 Task: Click in controls the font size in pixels of rendered markup in the notebook.
Action: Mouse moved to (20, 630)
Screenshot: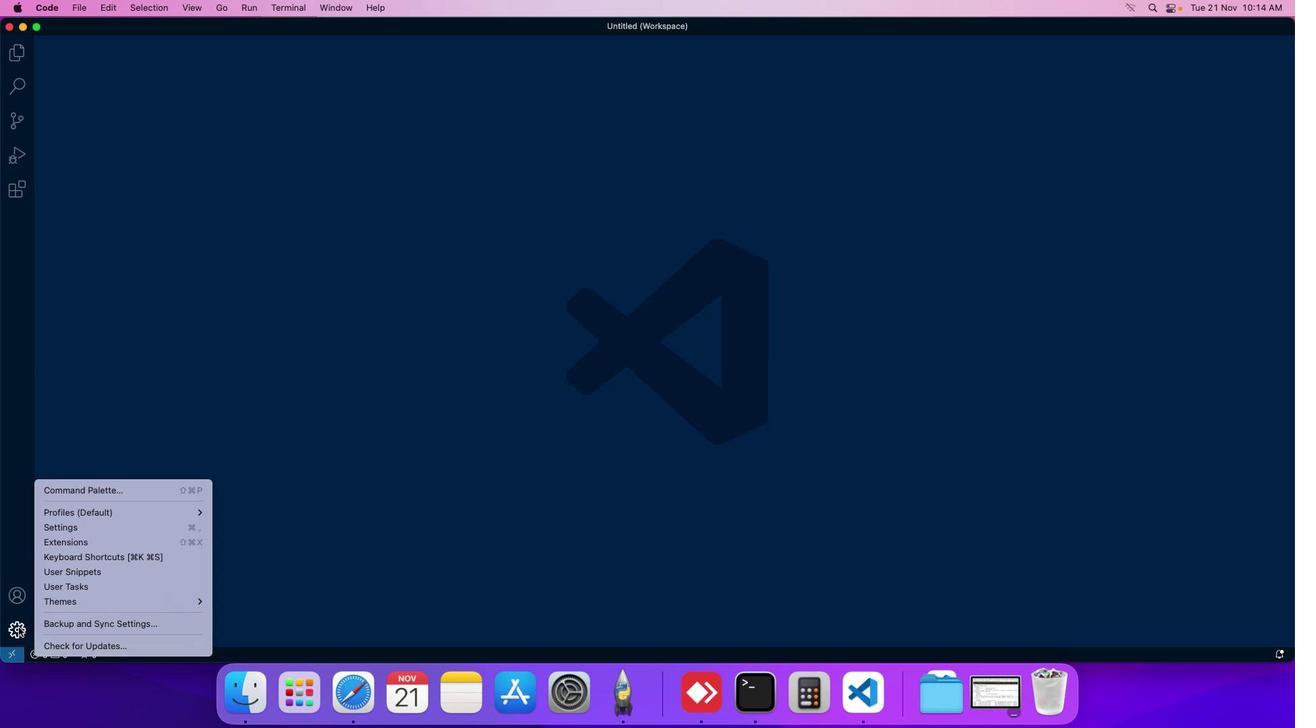 
Action: Mouse pressed left at (20, 630)
Screenshot: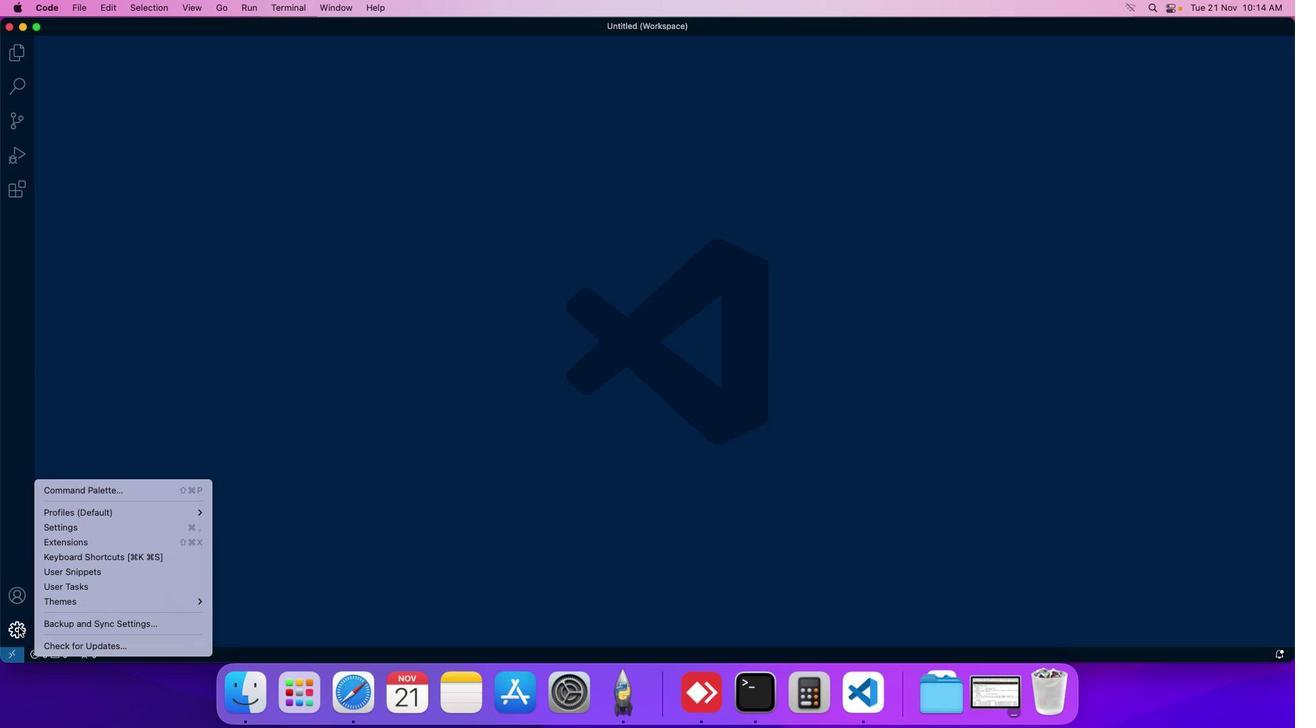 
Action: Mouse moved to (74, 534)
Screenshot: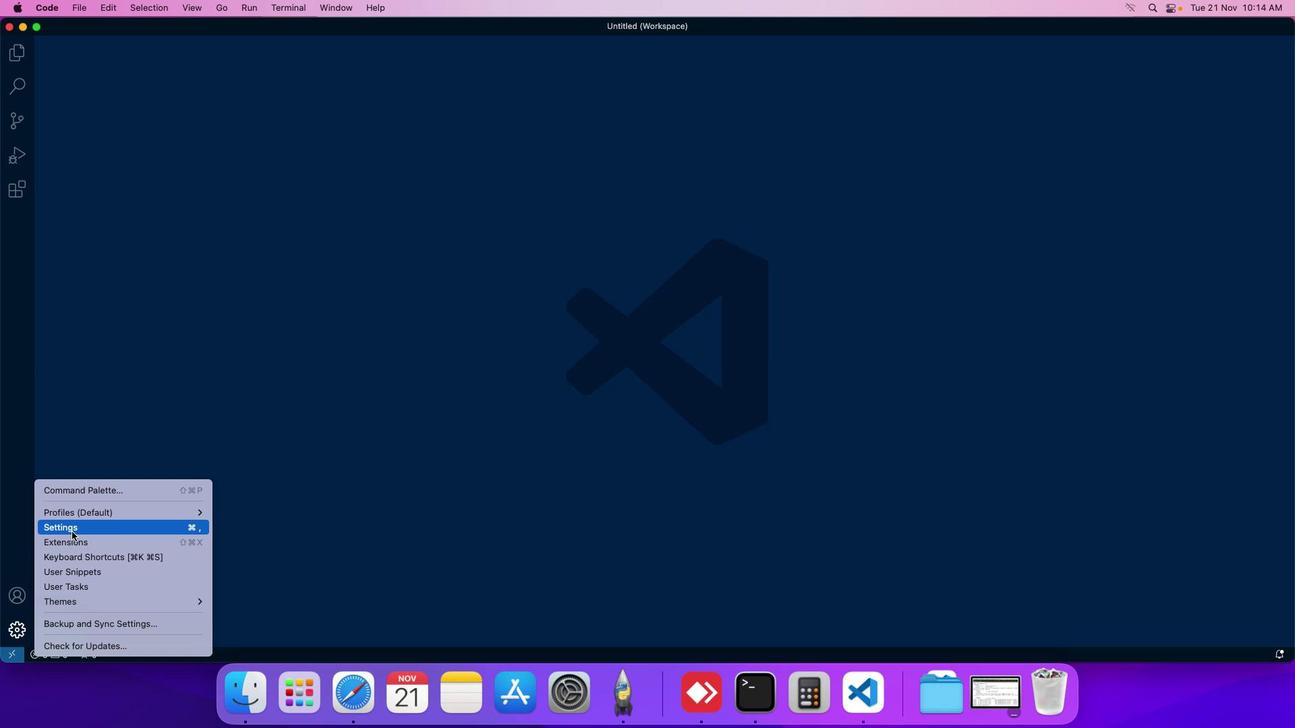 
Action: Mouse pressed left at (74, 534)
Screenshot: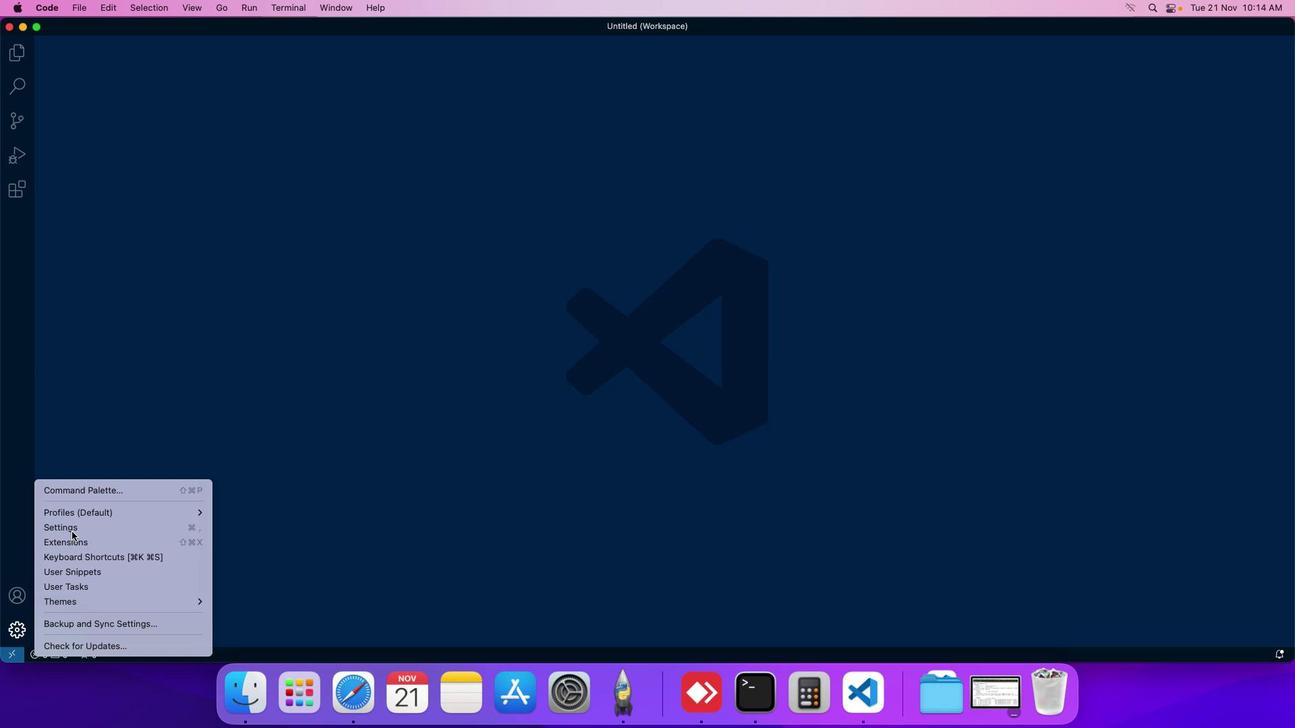 
Action: Mouse moved to (313, 109)
Screenshot: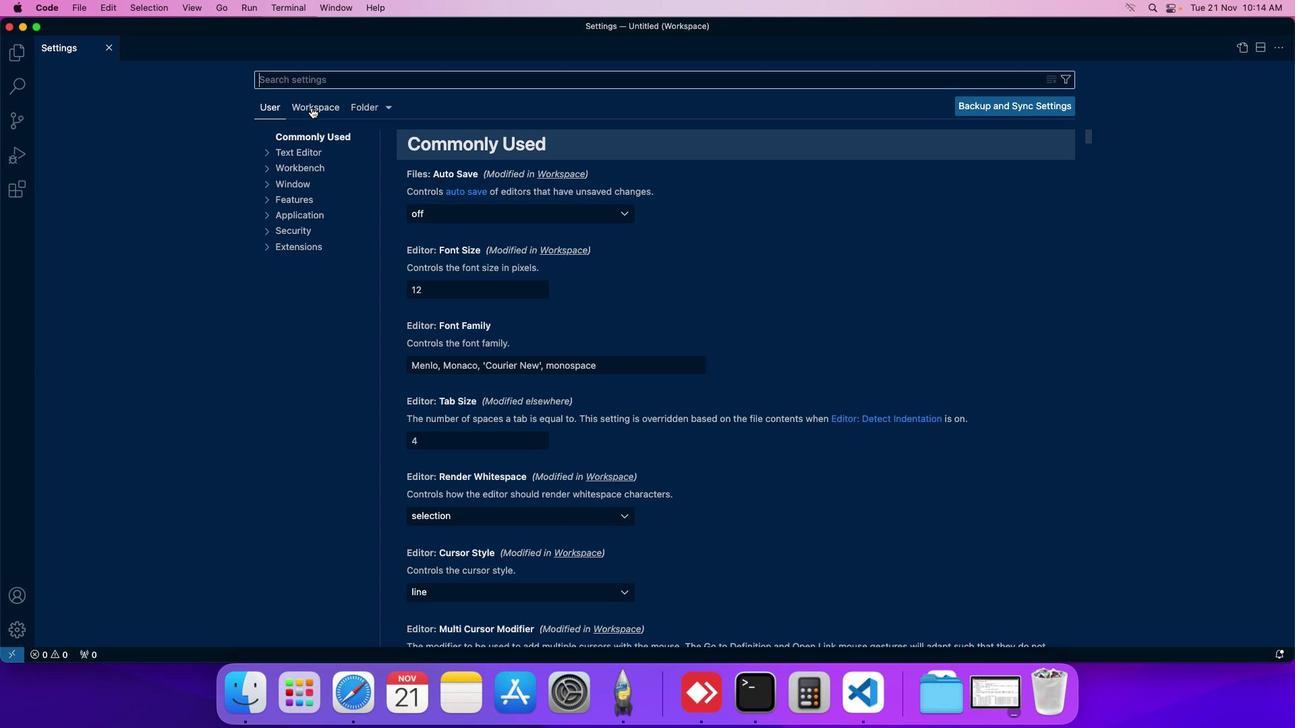 
Action: Mouse pressed left at (313, 109)
Screenshot: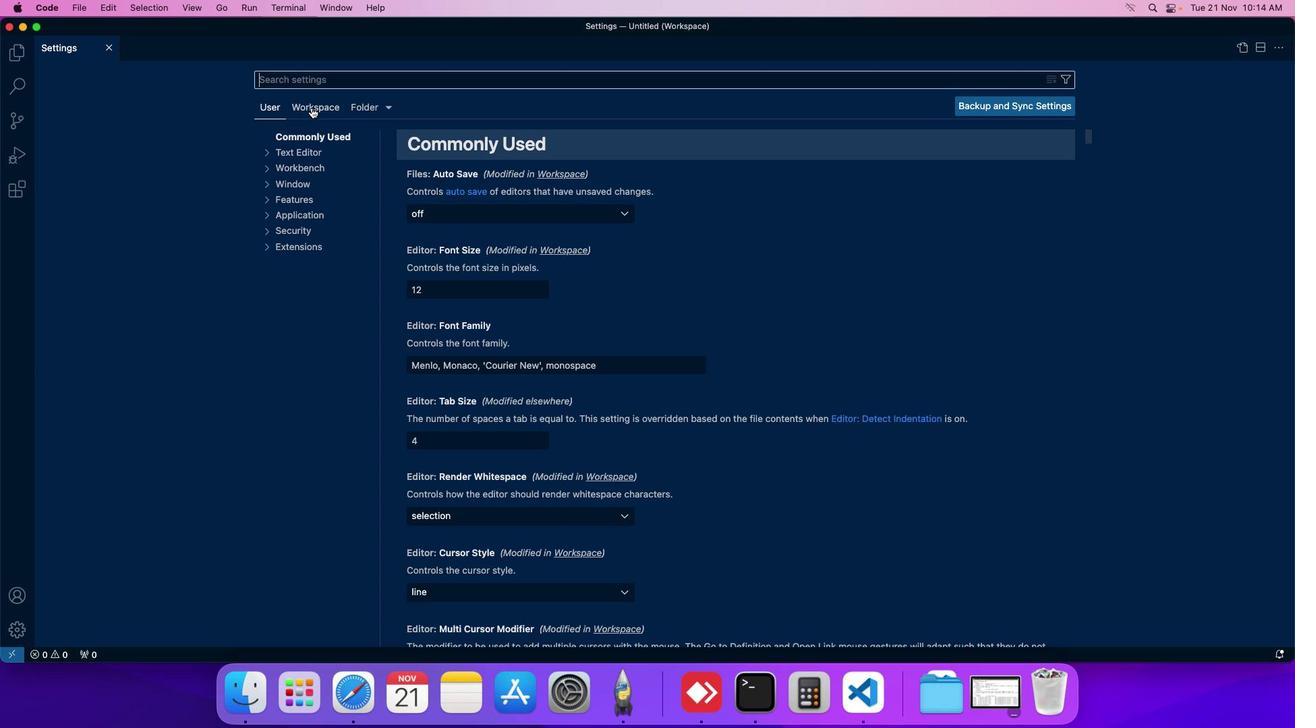 
Action: Mouse moved to (317, 207)
Screenshot: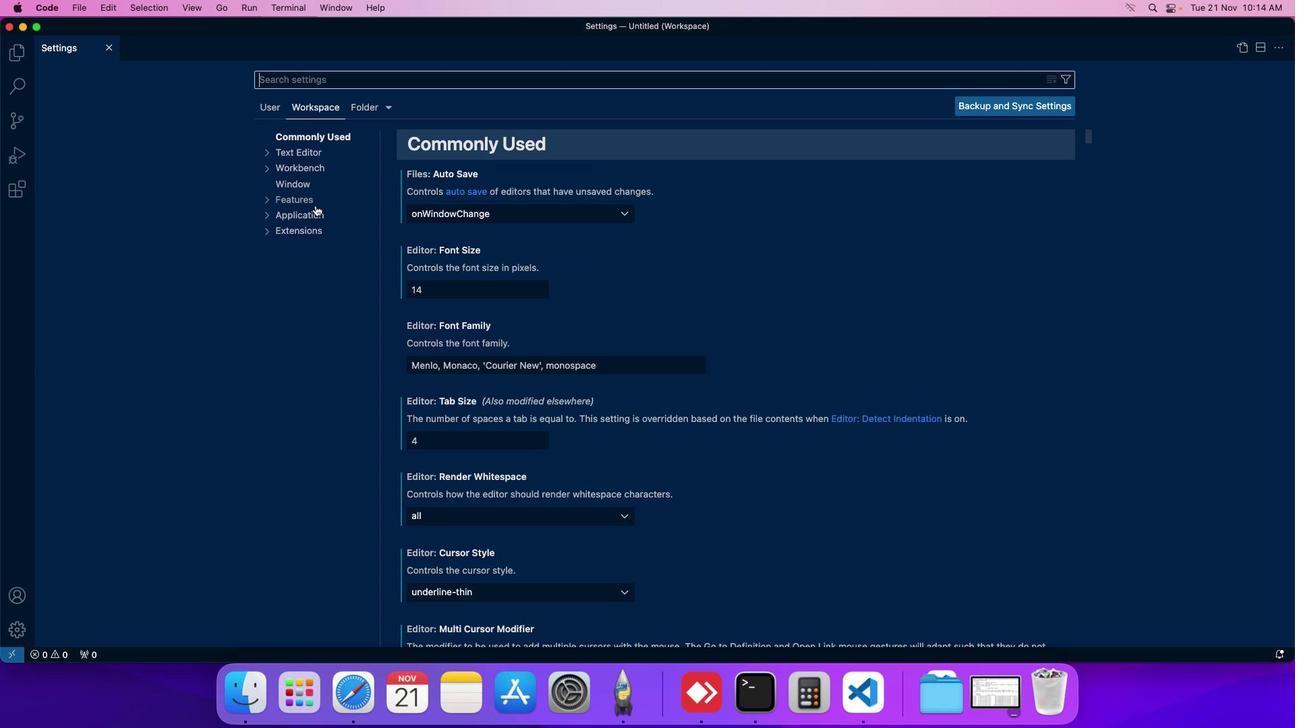 
Action: Mouse pressed left at (317, 207)
Screenshot: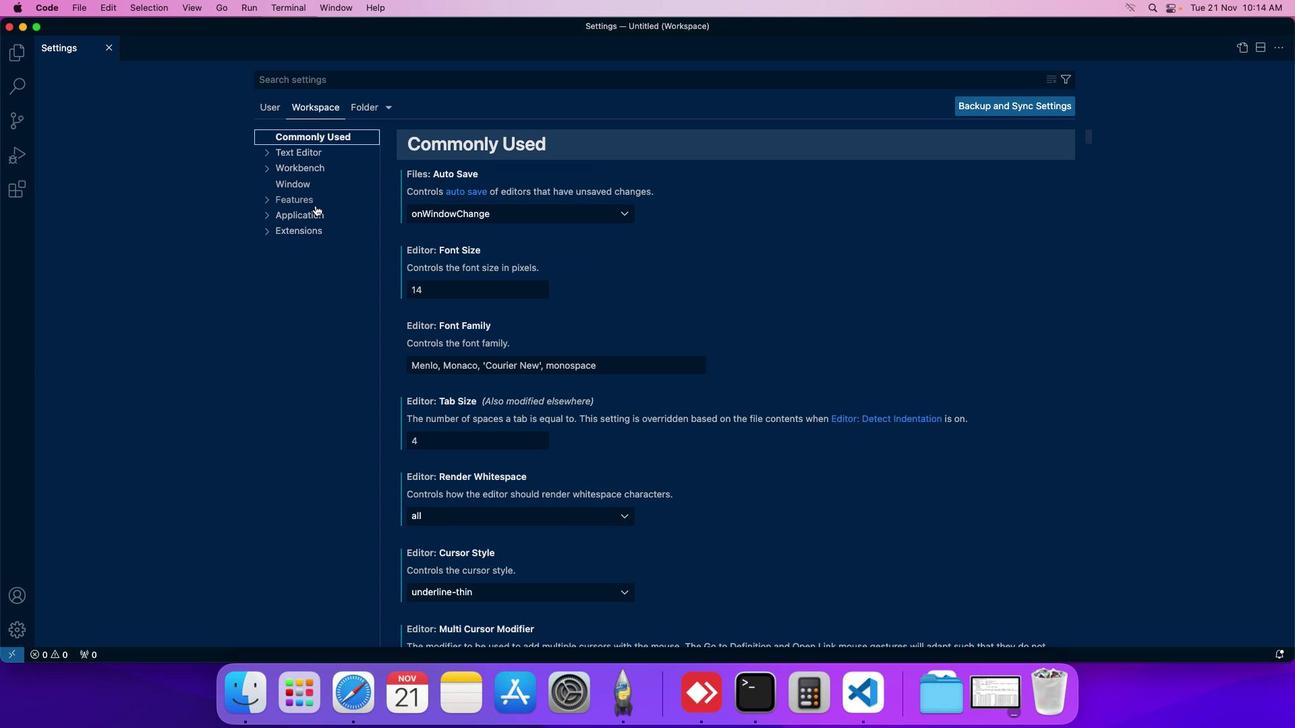 
Action: Mouse moved to (322, 440)
Screenshot: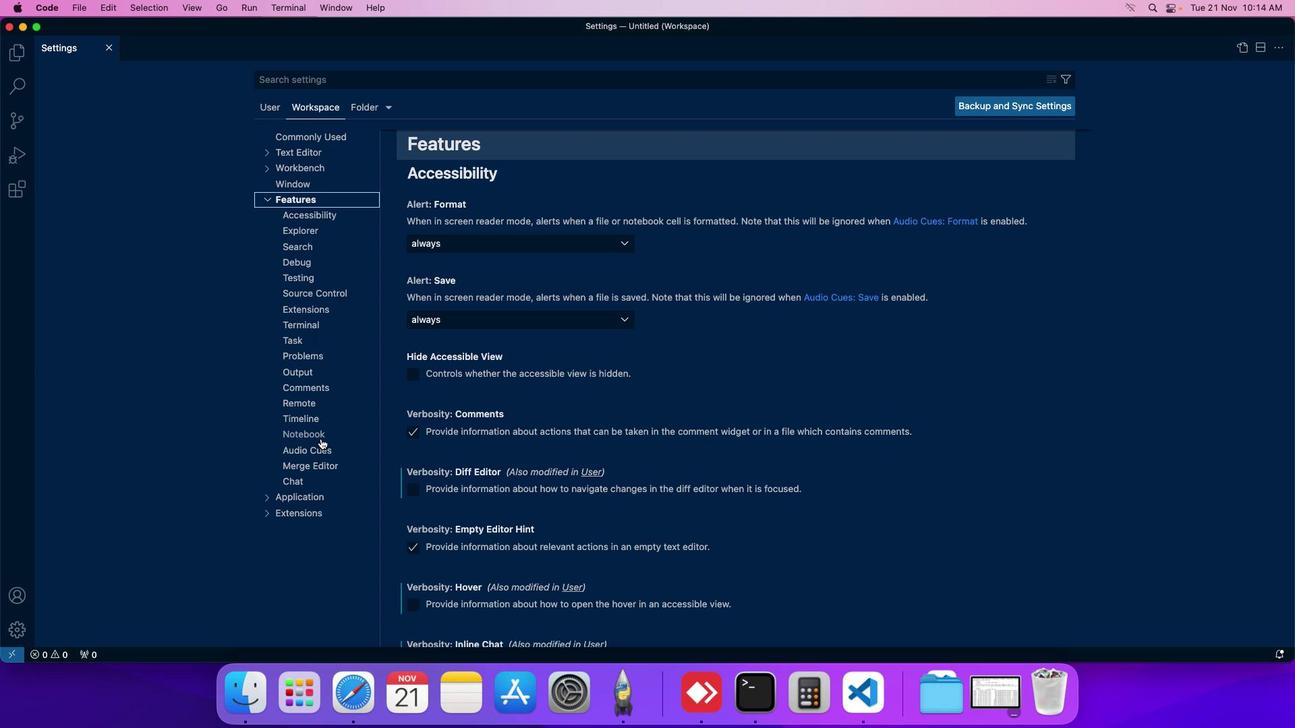 
Action: Mouse pressed left at (322, 440)
Screenshot: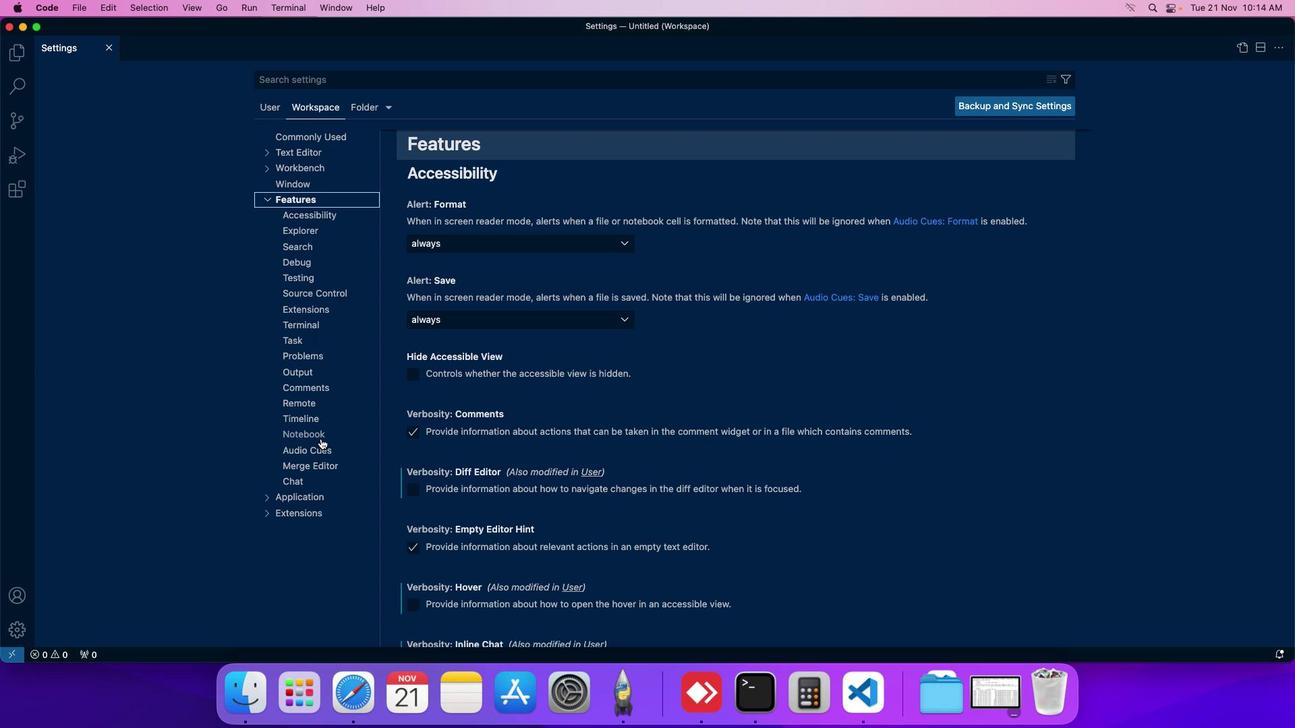 
Action: Mouse moved to (489, 501)
Screenshot: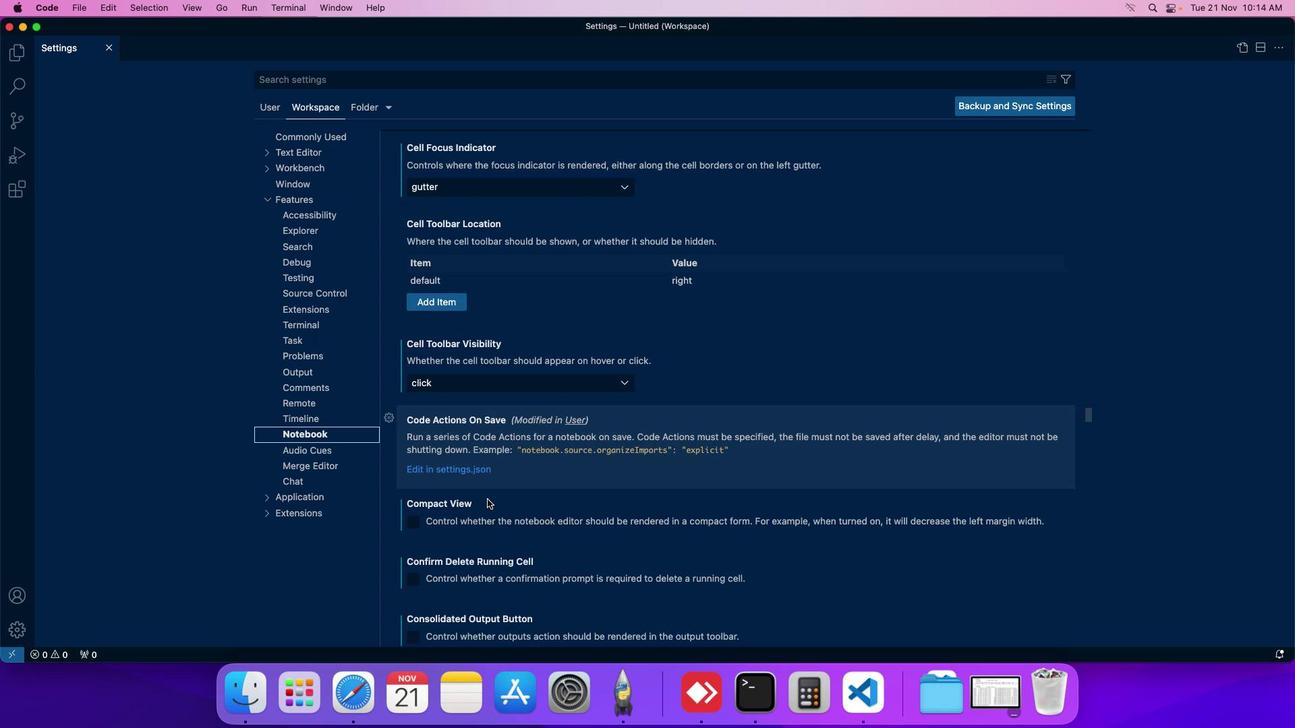 
Action: Mouse scrolled (489, 501) with delta (2, 1)
Screenshot: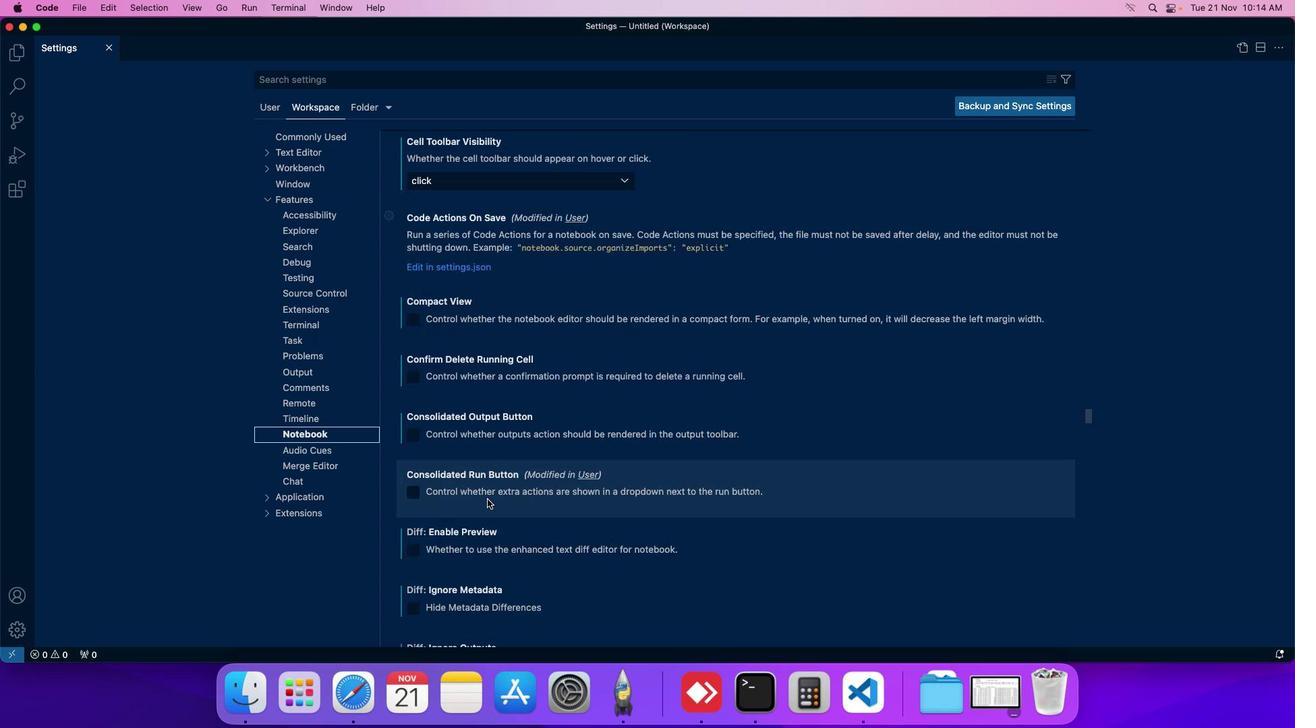 
Action: Mouse scrolled (489, 501) with delta (2, 1)
Screenshot: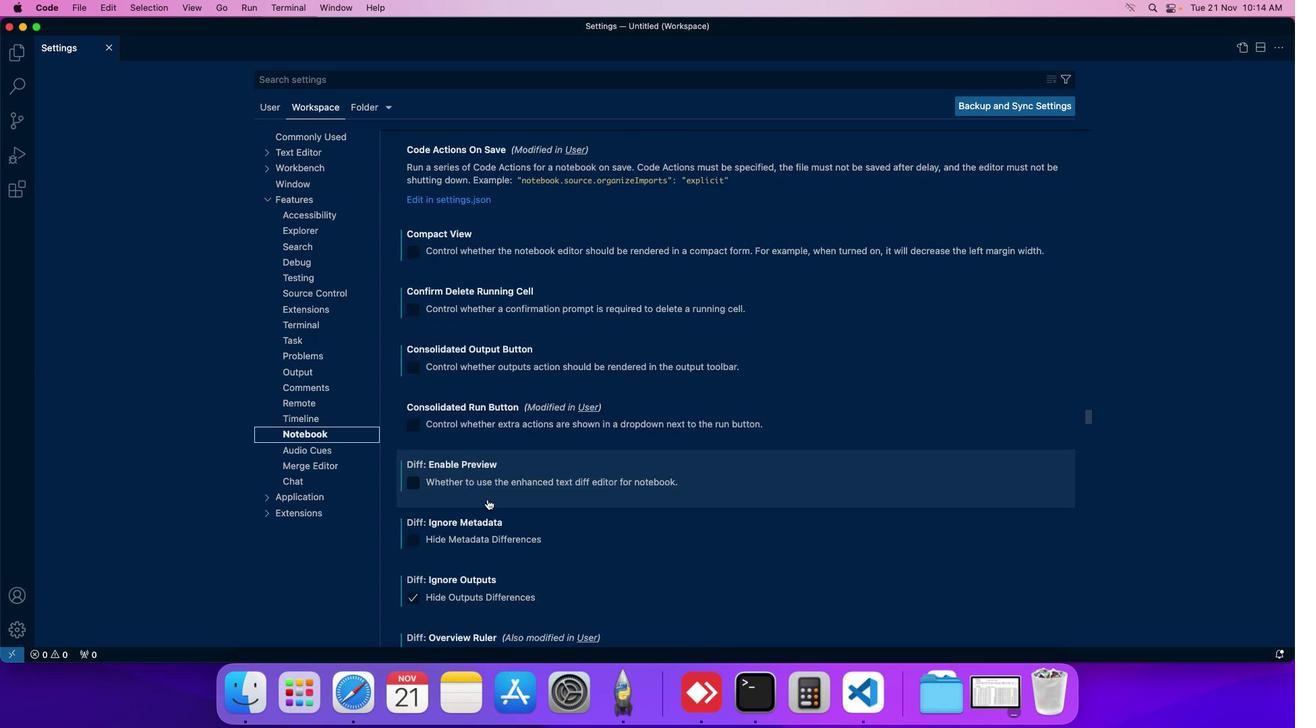 
Action: Mouse scrolled (489, 501) with delta (2, 1)
Screenshot: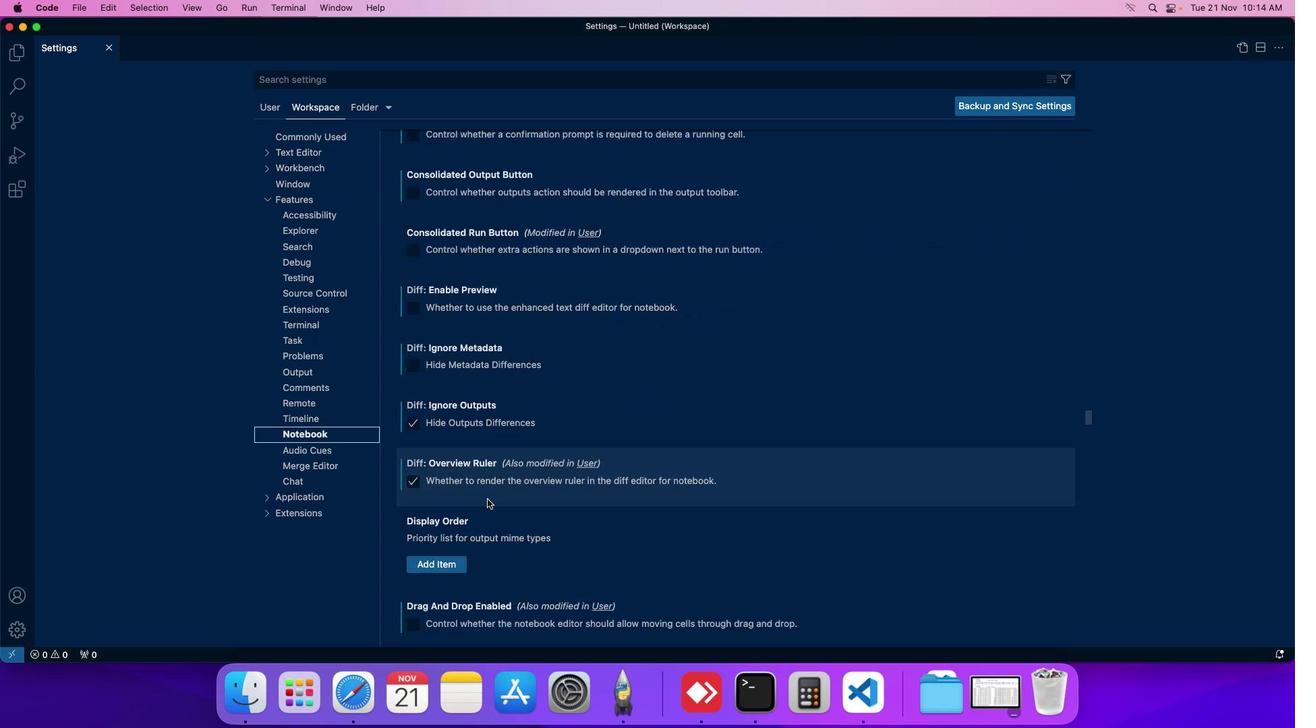 
Action: Mouse scrolled (489, 501) with delta (2, 1)
Screenshot: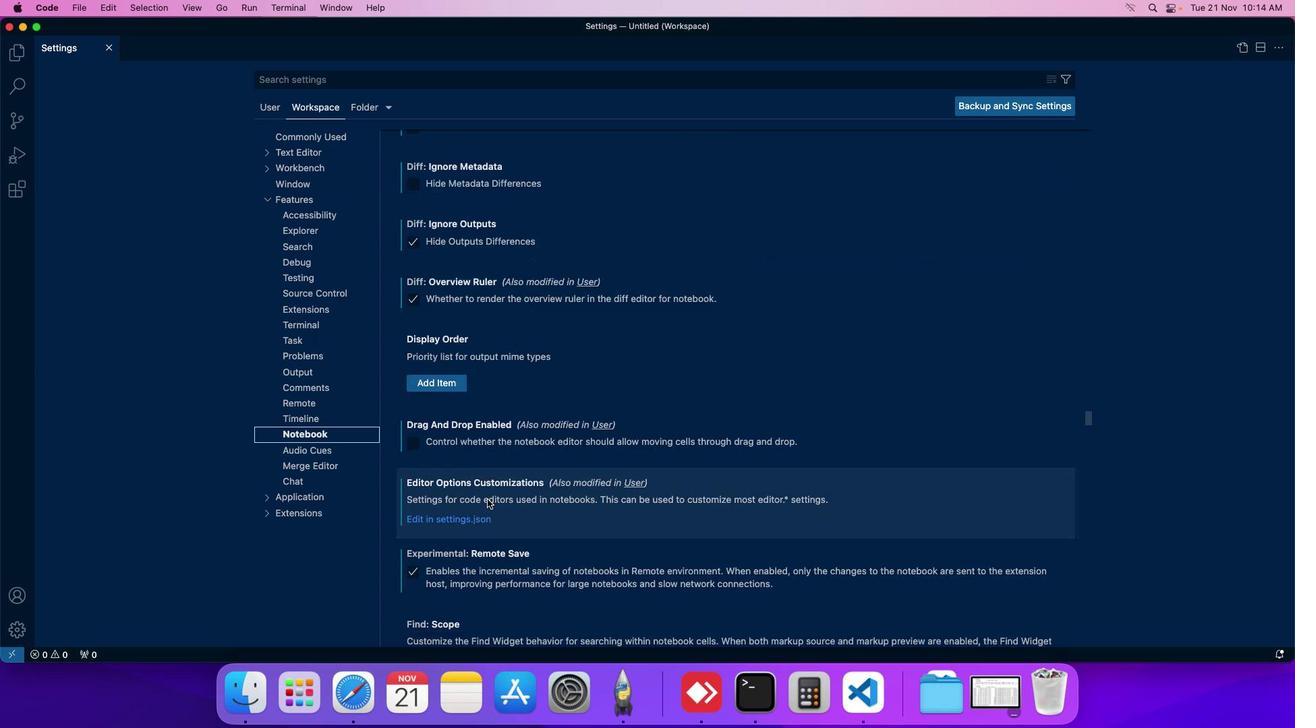 
Action: Mouse scrolled (489, 501) with delta (2, 1)
Screenshot: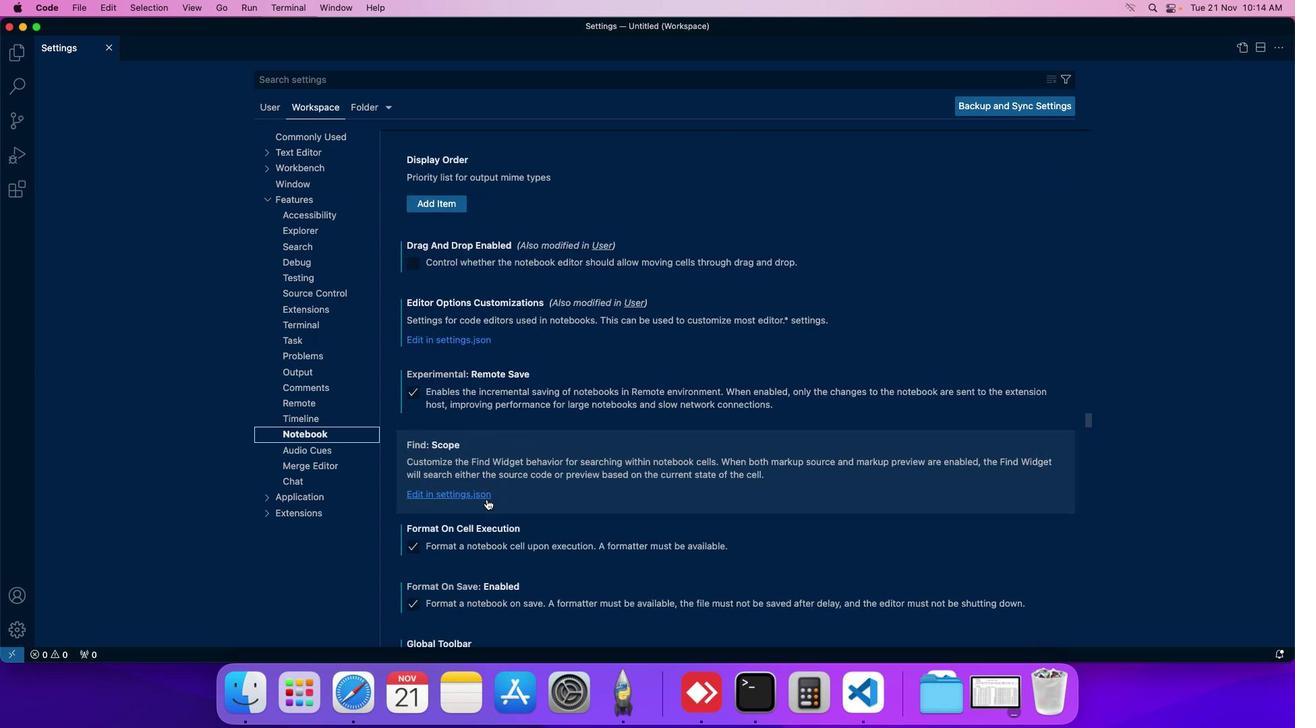 
Action: Mouse moved to (485, 499)
Screenshot: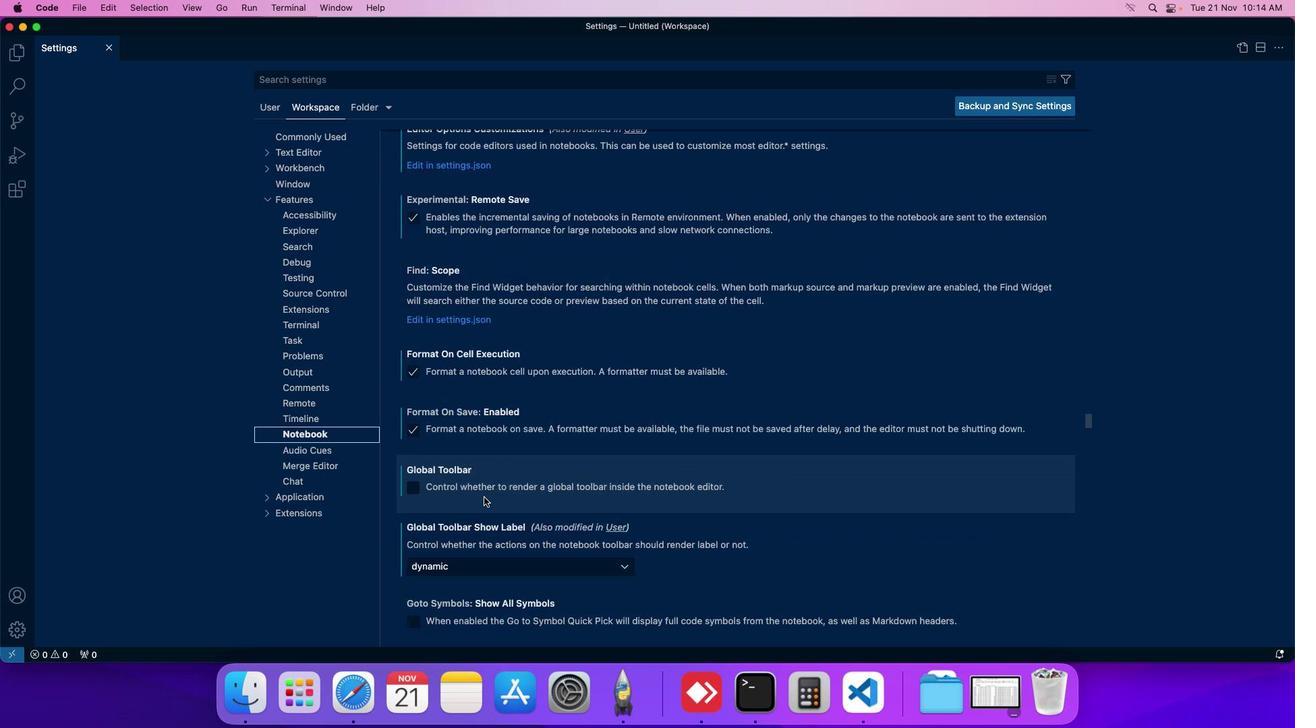 
Action: Mouse scrolled (485, 499) with delta (2, 1)
Screenshot: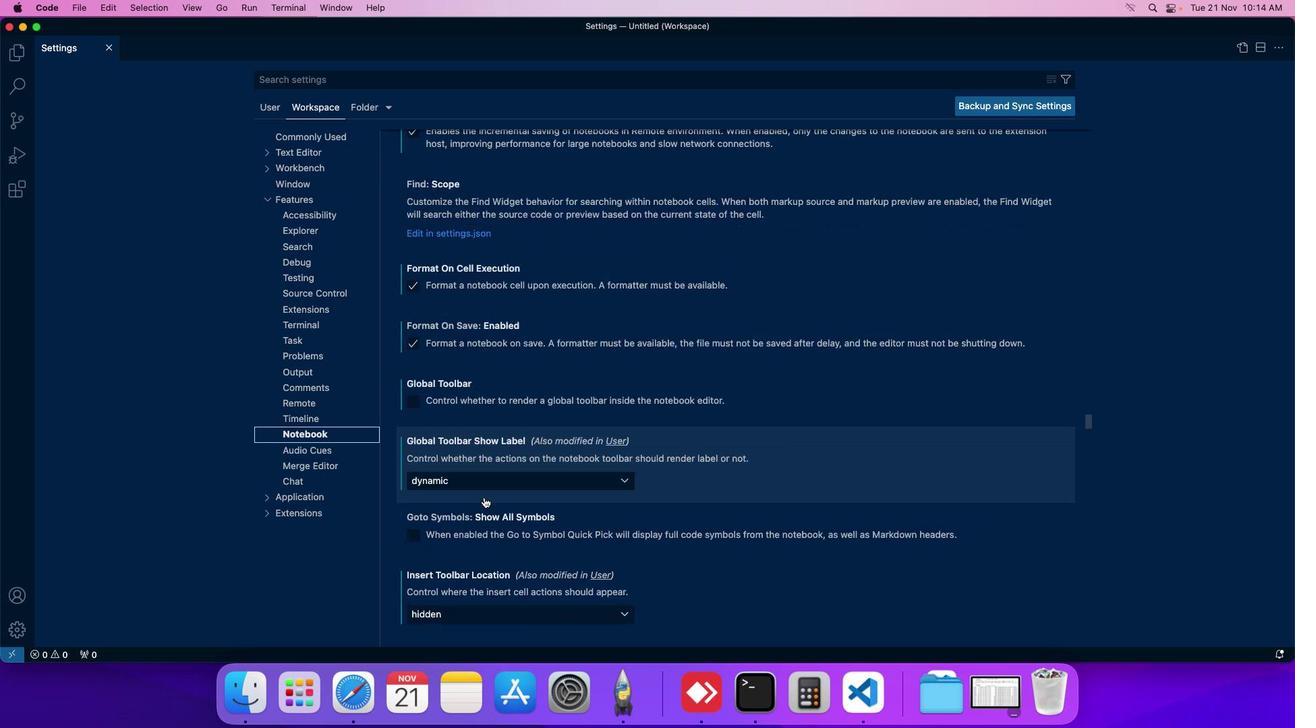 
Action: Mouse scrolled (485, 499) with delta (2, 1)
Screenshot: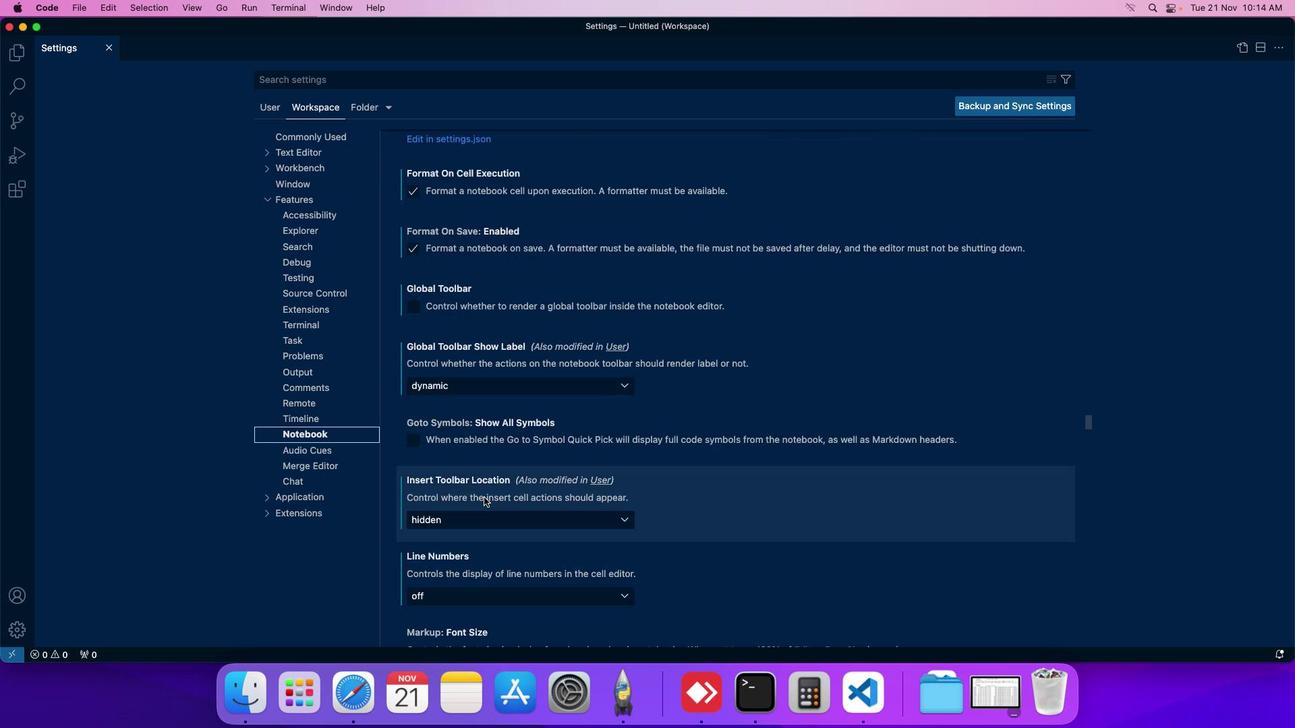 
Action: Mouse scrolled (485, 499) with delta (2, 1)
Screenshot: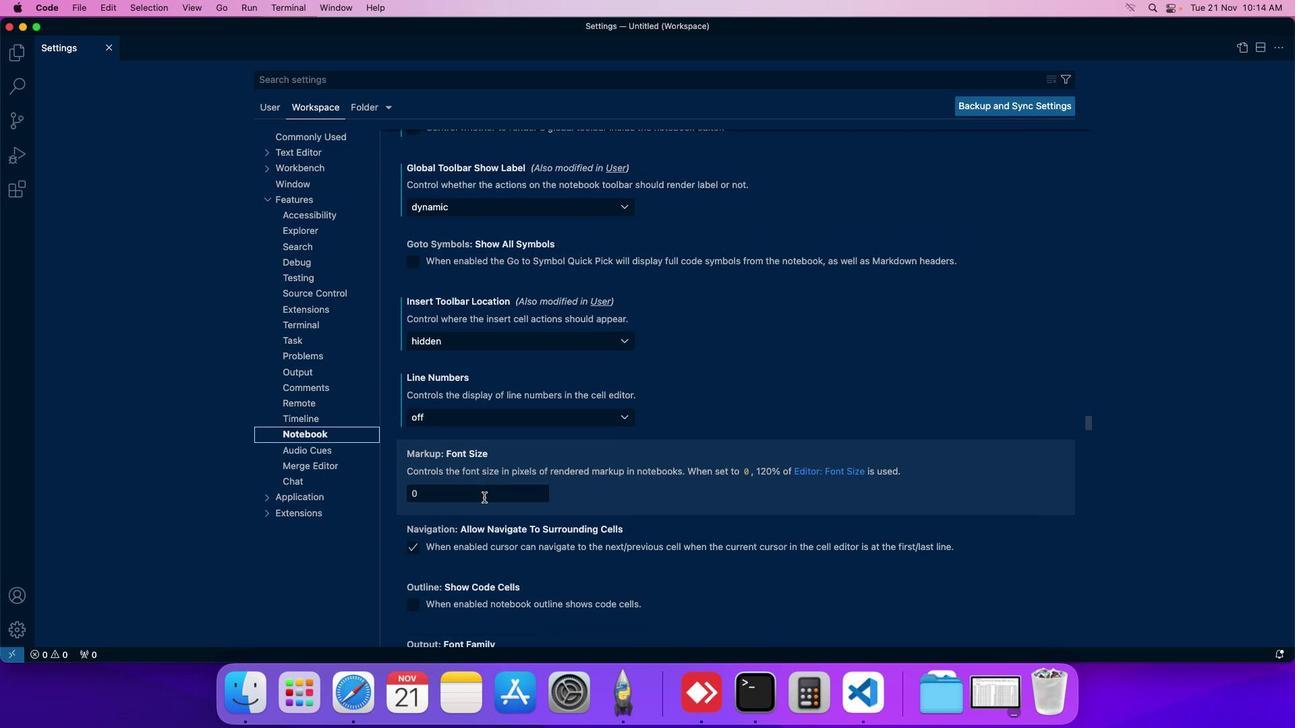 
Action: Mouse scrolled (485, 499) with delta (2, 1)
Screenshot: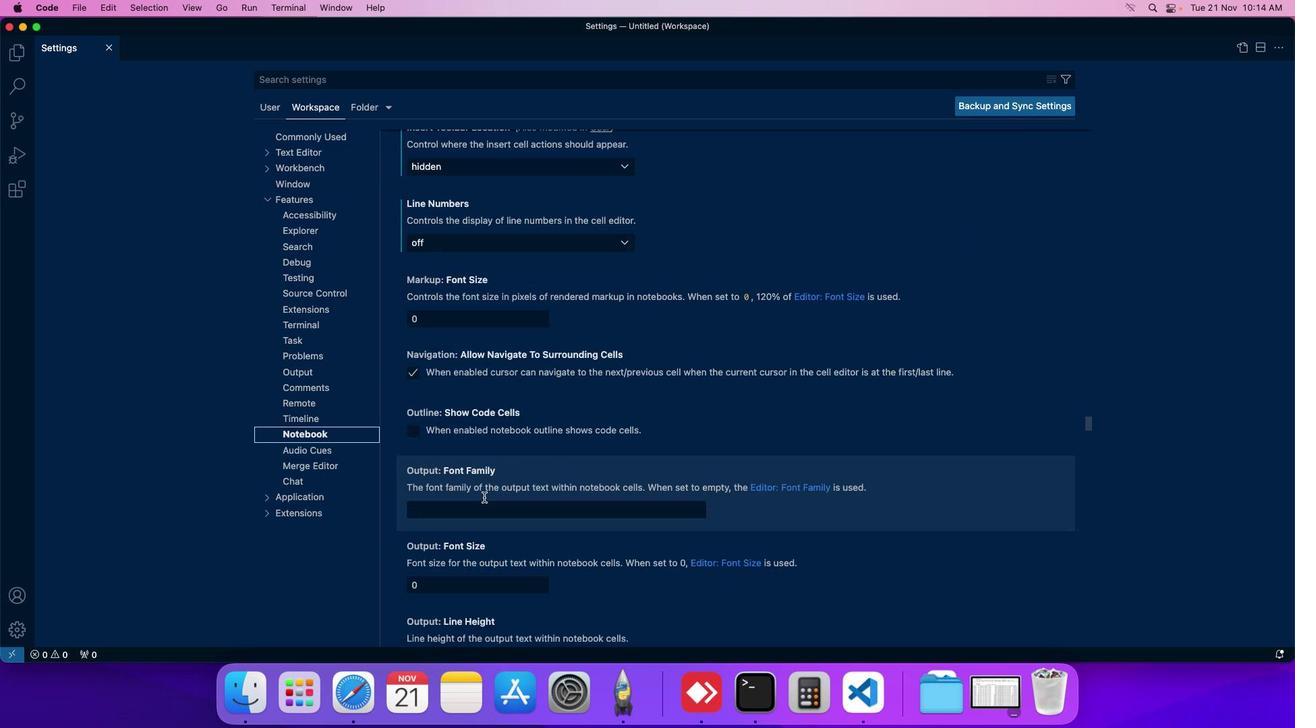 
Action: Mouse scrolled (485, 499) with delta (2, 1)
Screenshot: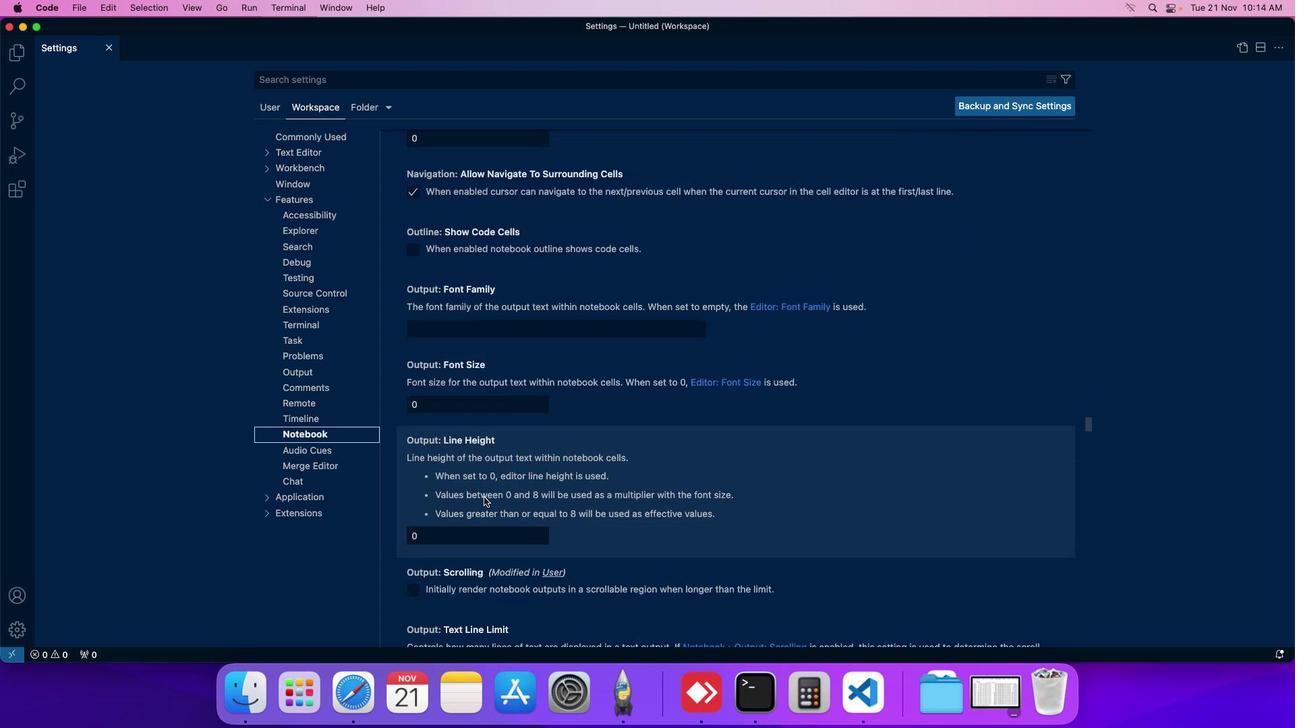 
Action: Mouse scrolled (485, 499) with delta (2, 1)
Screenshot: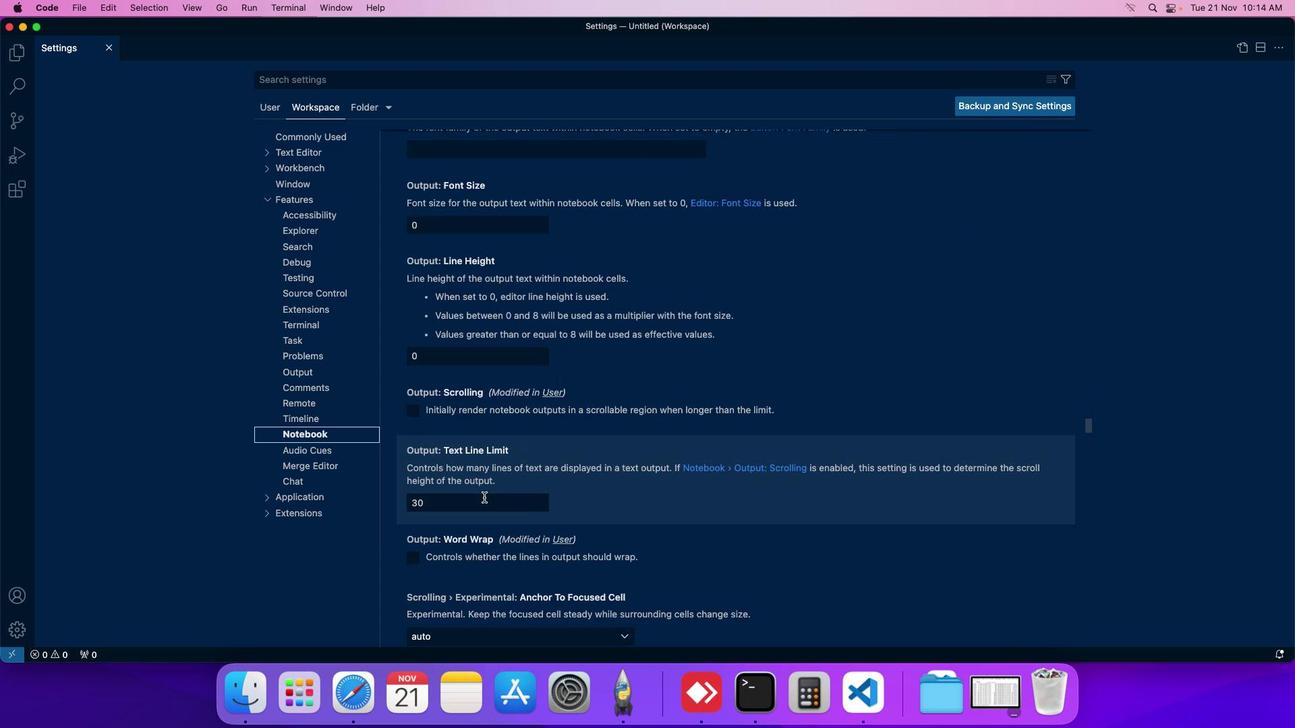 
Action: Mouse scrolled (485, 499) with delta (2, 2)
Screenshot: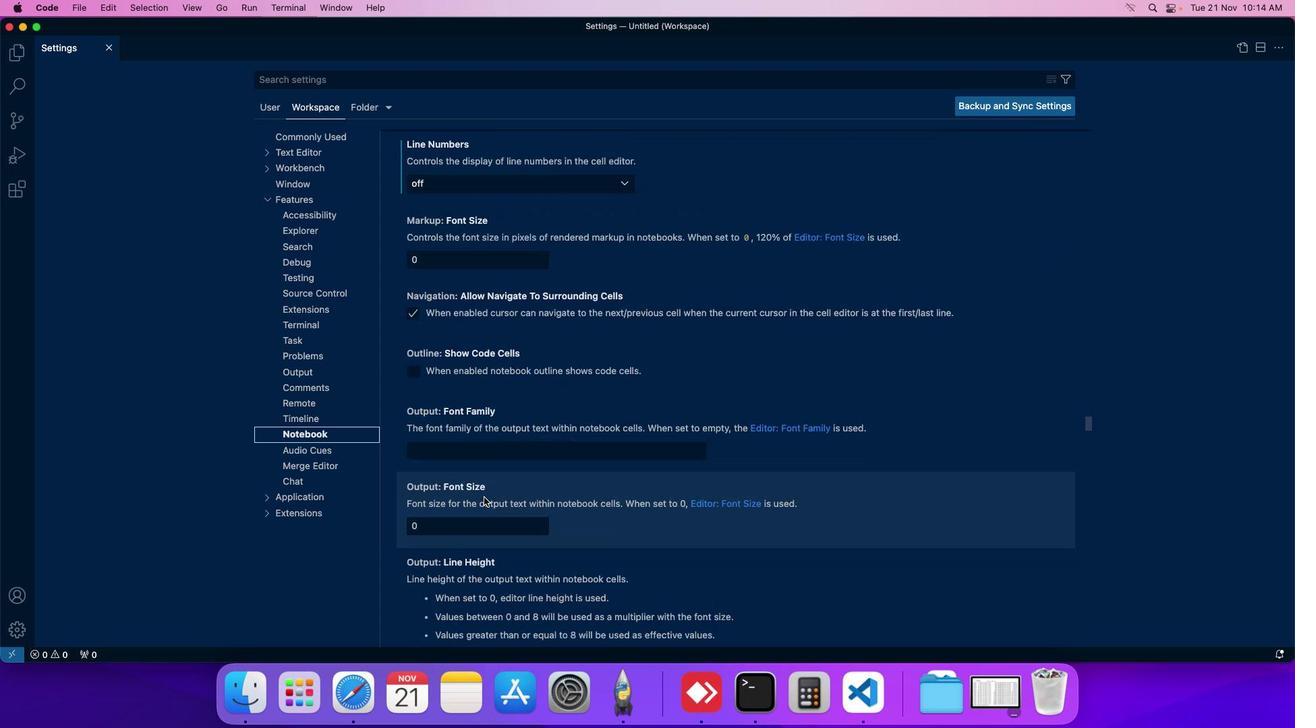 
Action: Mouse scrolled (485, 499) with delta (2, 2)
Screenshot: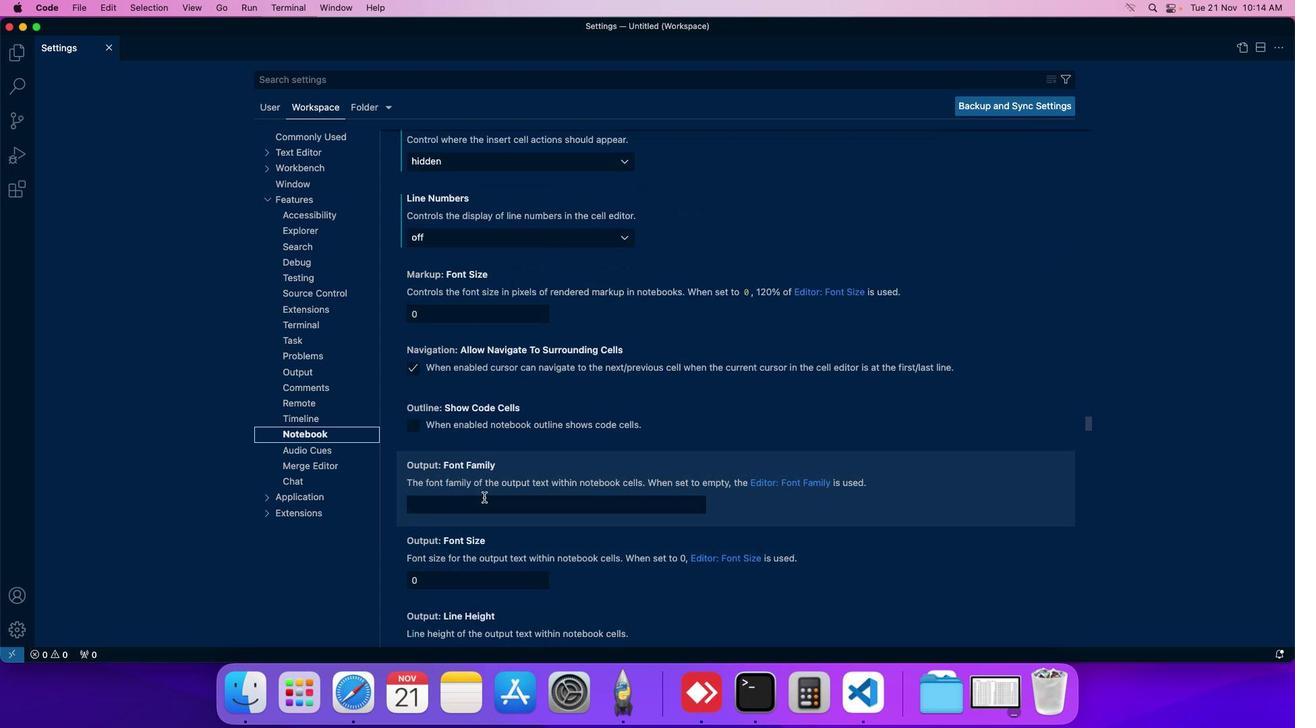 
Action: Mouse moved to (486, 337)
Screenshot: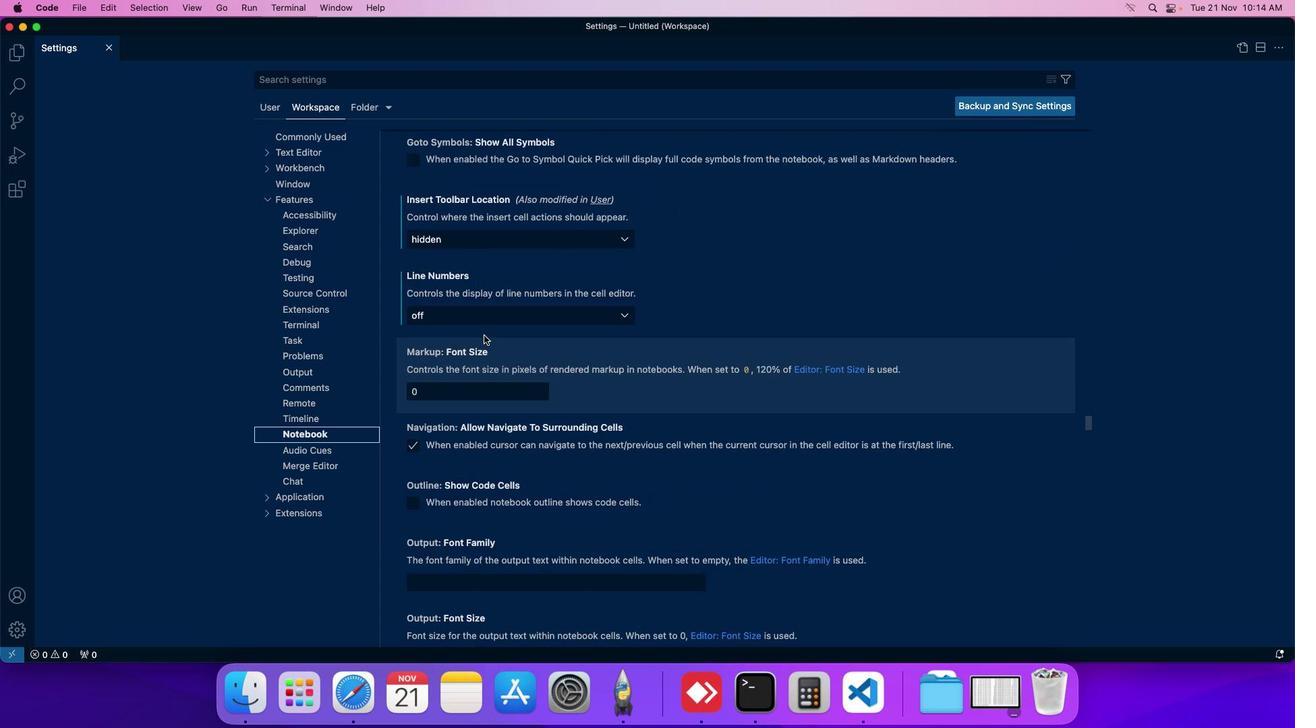 
Action: Mouse scrolled (486, 337) with delta (2, 2)
Screenshot: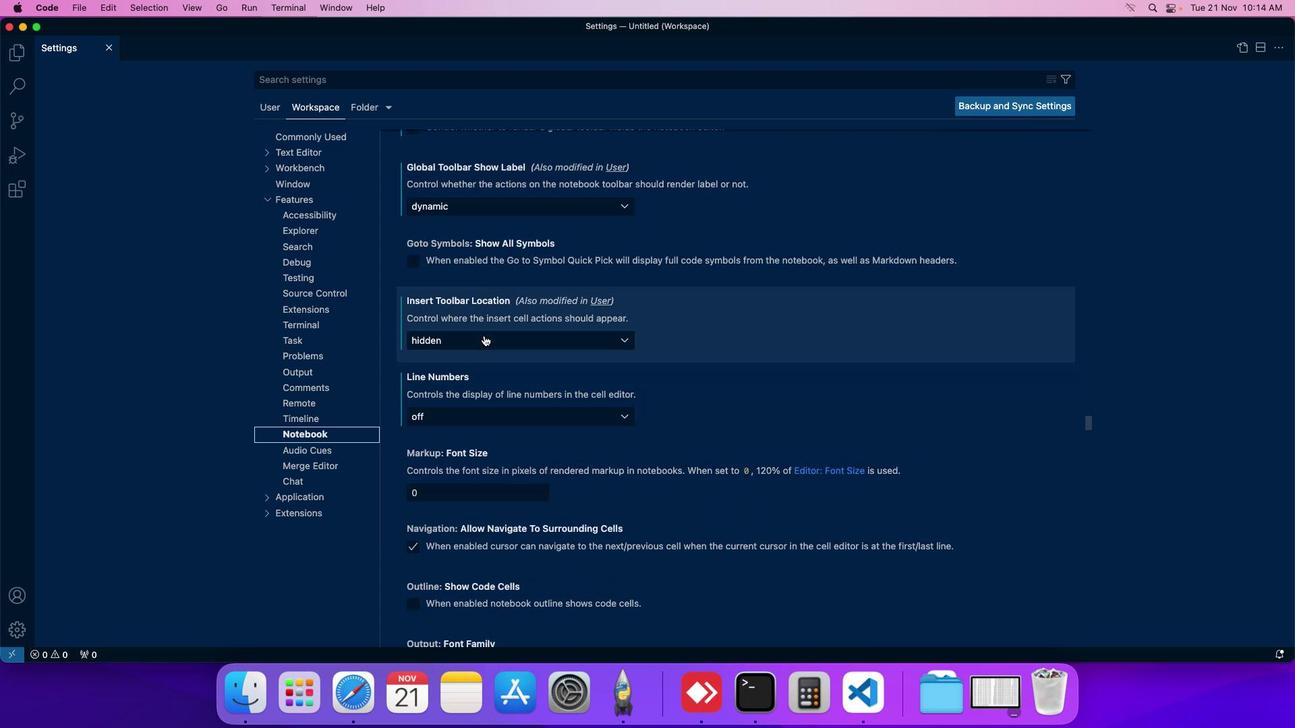 
Action: Mouse scrolled (486, 337) with delta (2, 1)
Screenshot: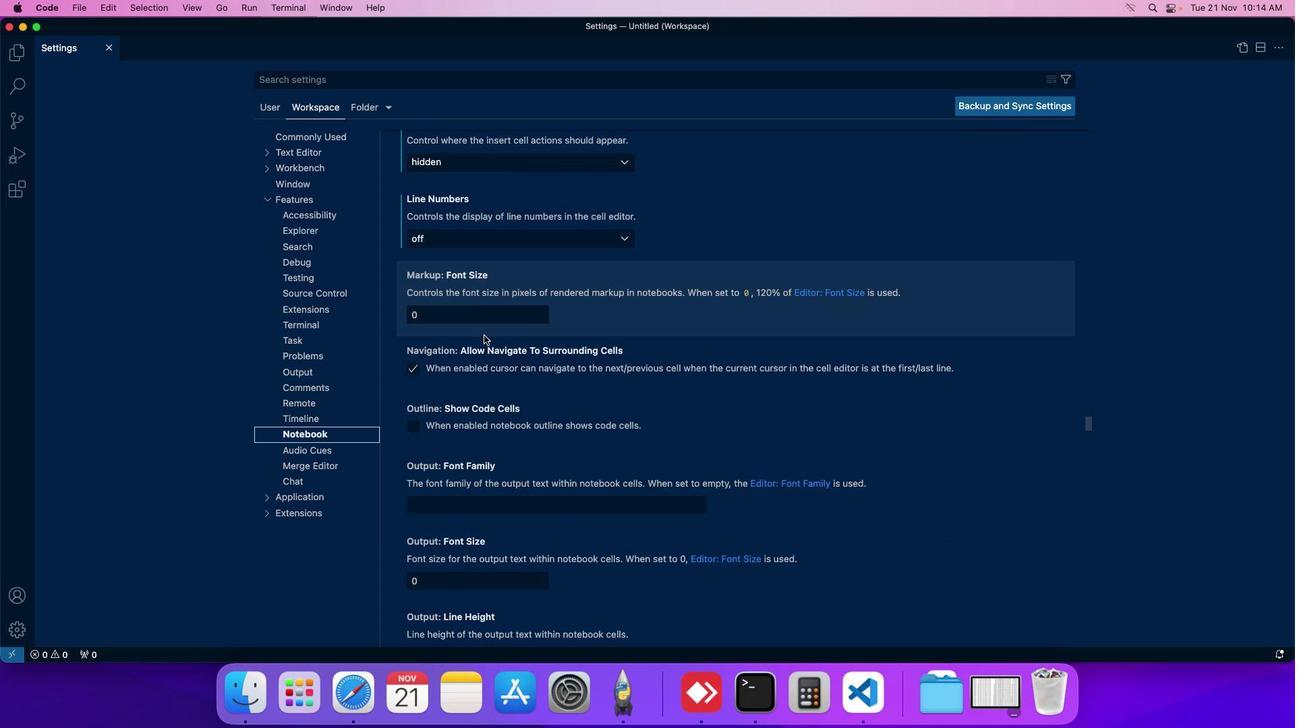 
Action: Mouse scrolled (486, 337) with delta (2, 1)
Screenshot: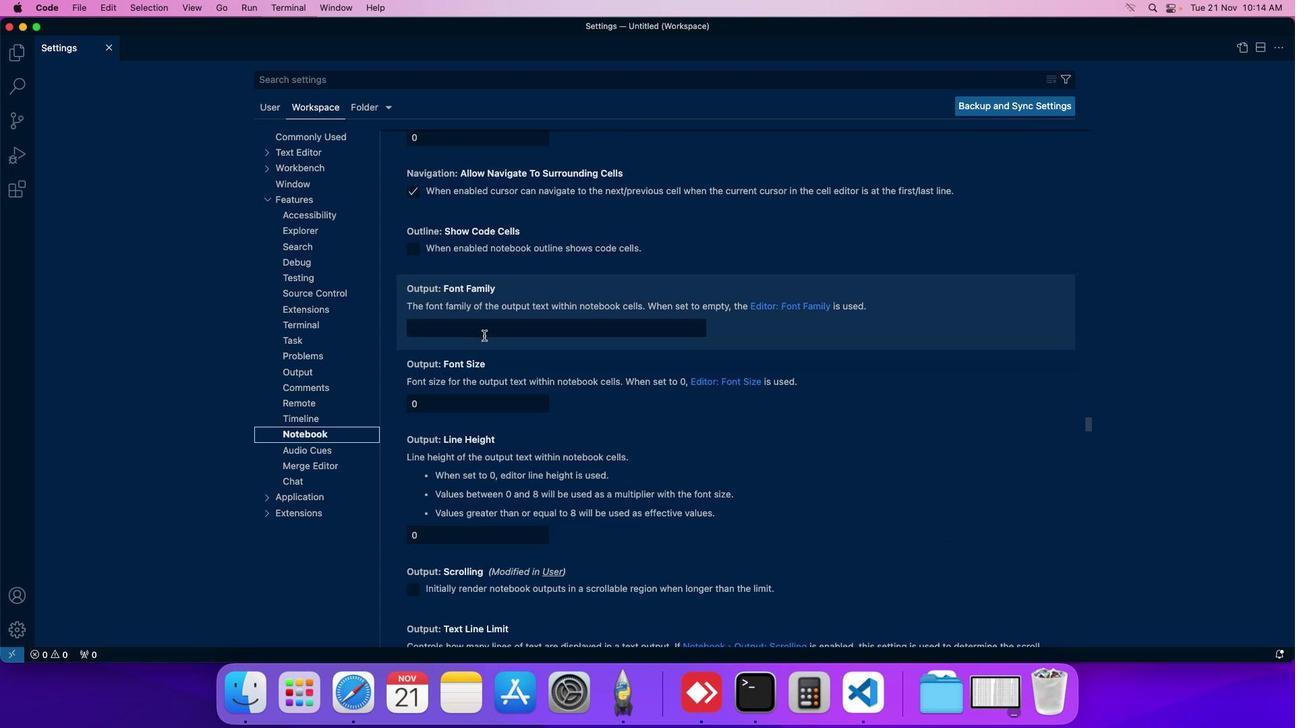 
Action: Mouse moved to (485, 341)
Screenshot: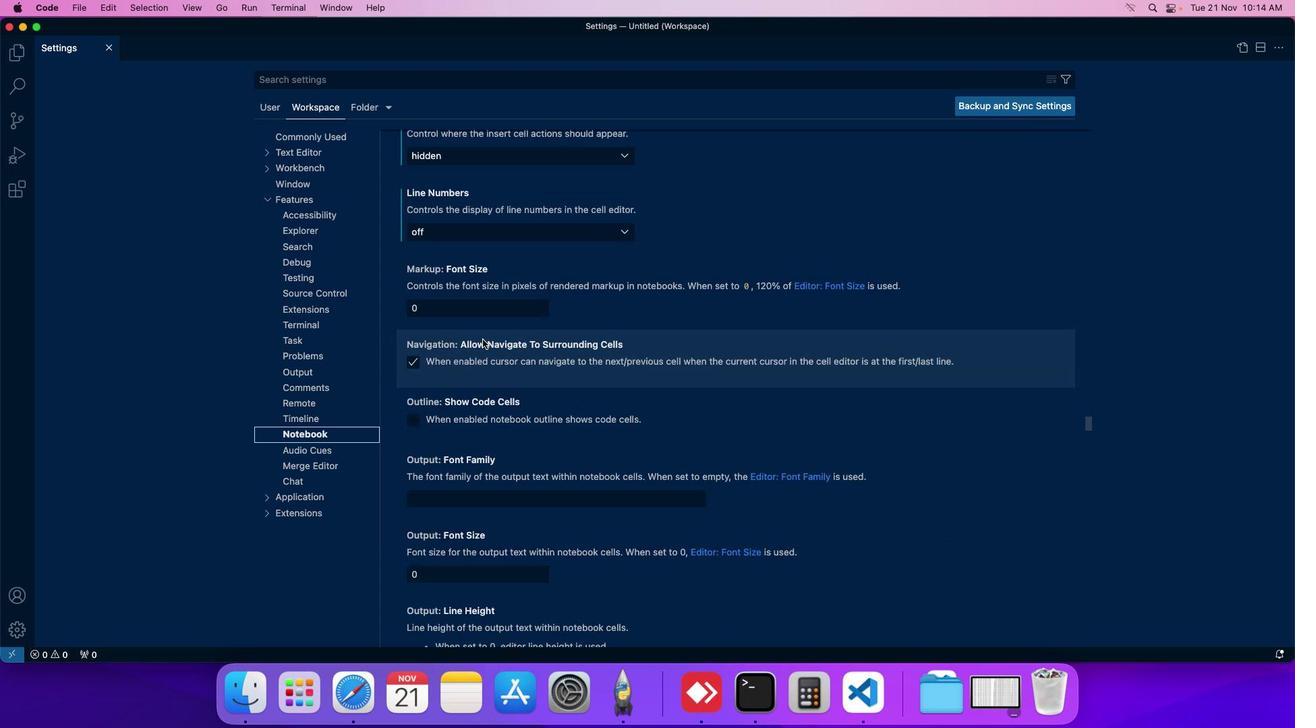 
Action: Mouse scrolled (485, 341) with delta (2, 2)
Screenshot: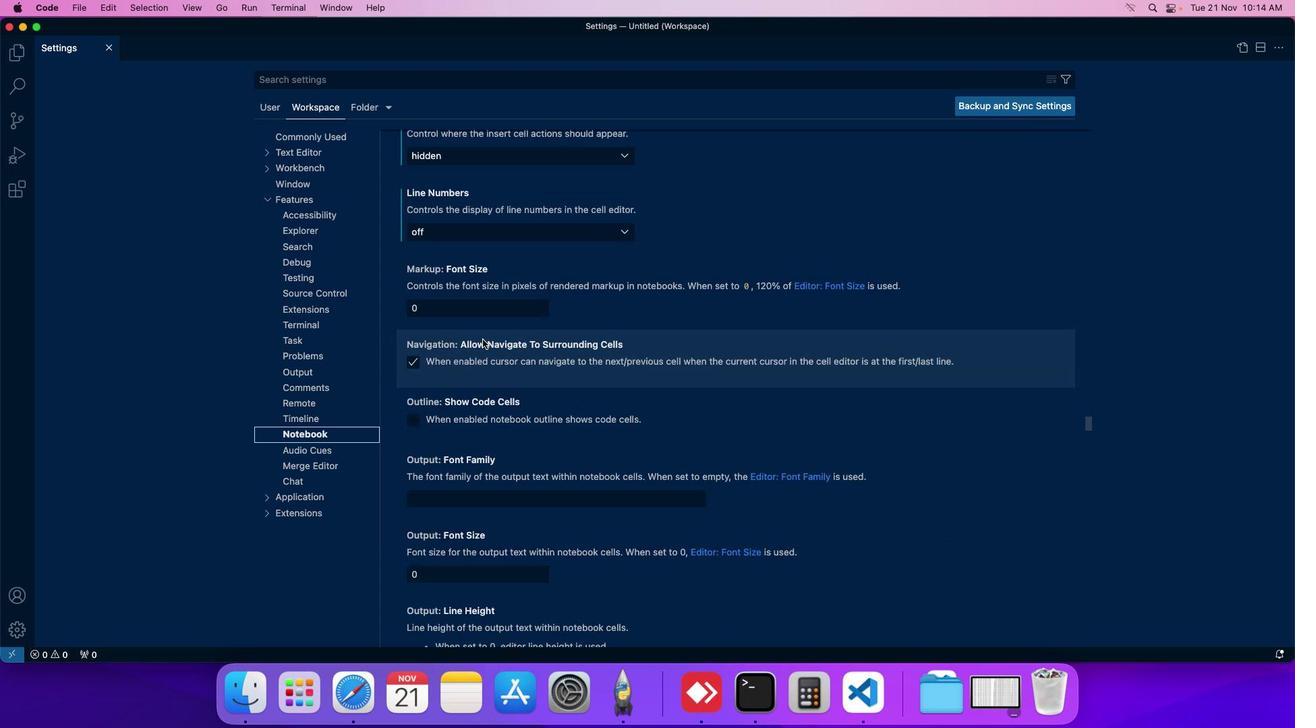 
Action: Mouse moved to (484, 342)
Screenshot: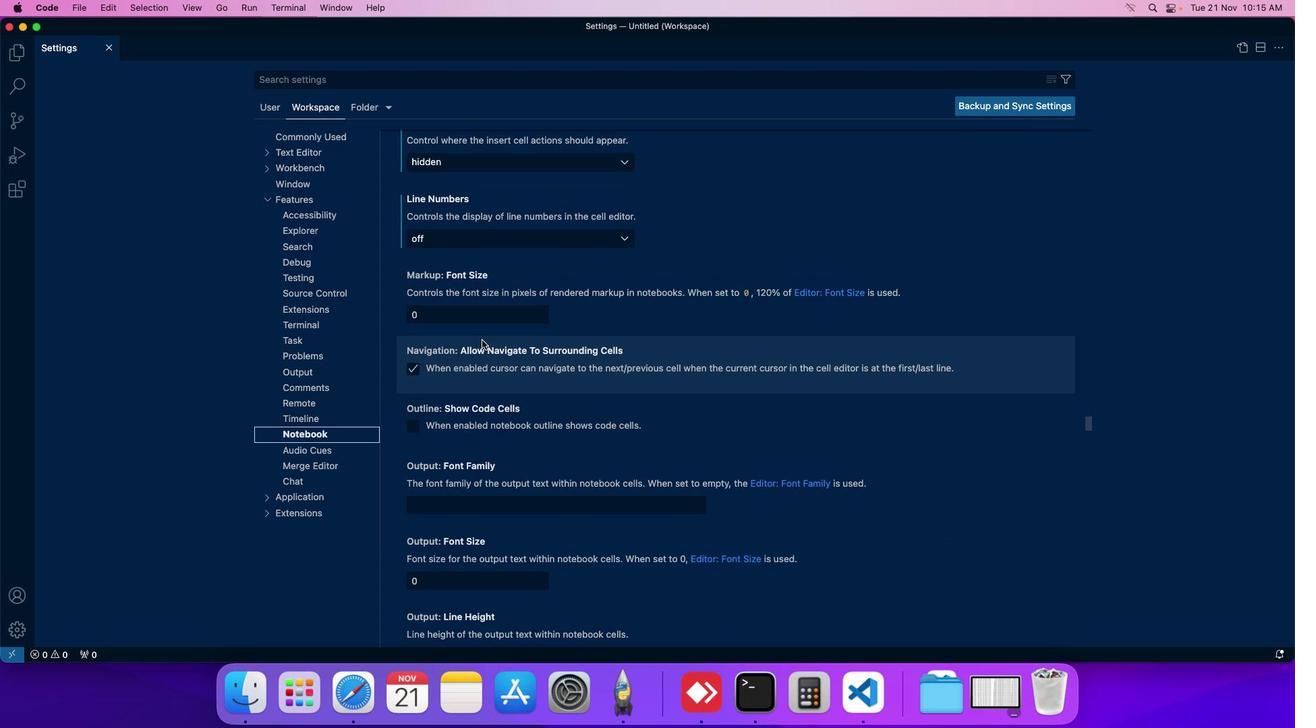 
Action: Mouse scrolled (484, 342) with delta (2, 2)
Screenshot: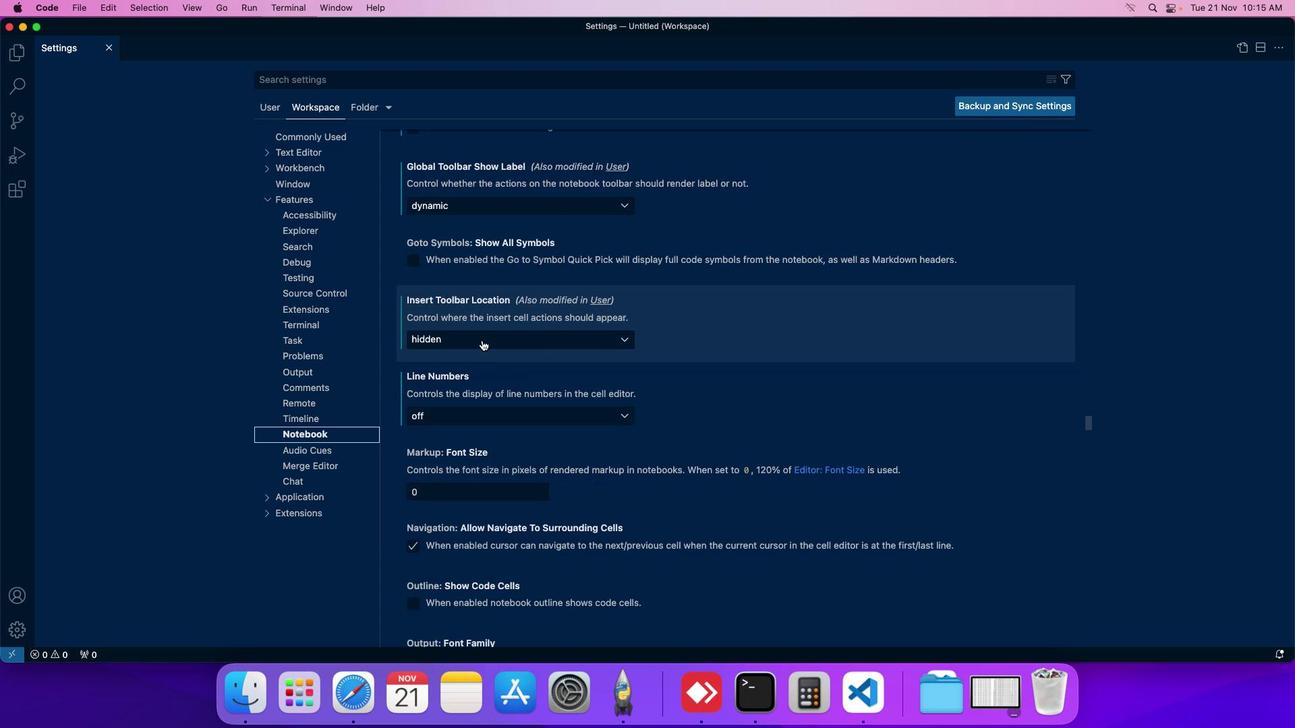 
Action: Mouse scrolled (484, 342) with delta (2, 2)
Screenshot: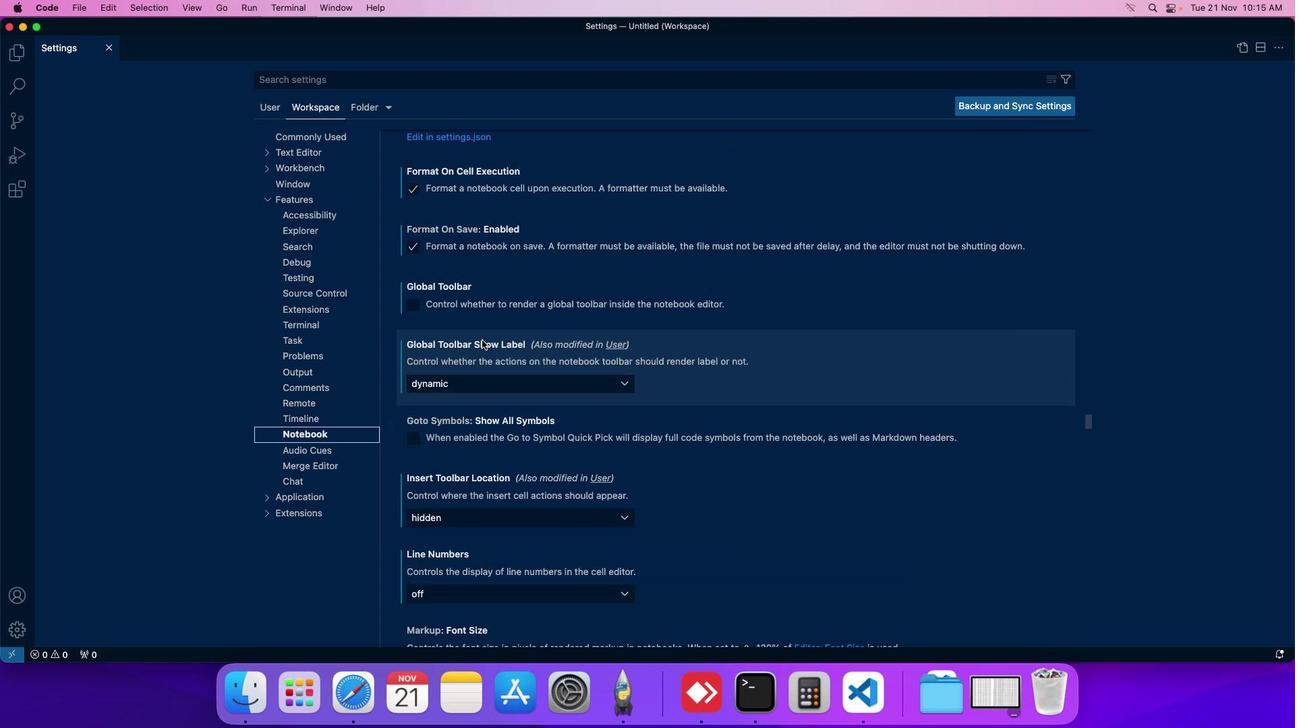 
Action: Mouse scrolled (484, 342) with delta (2, 1)
Screenshot: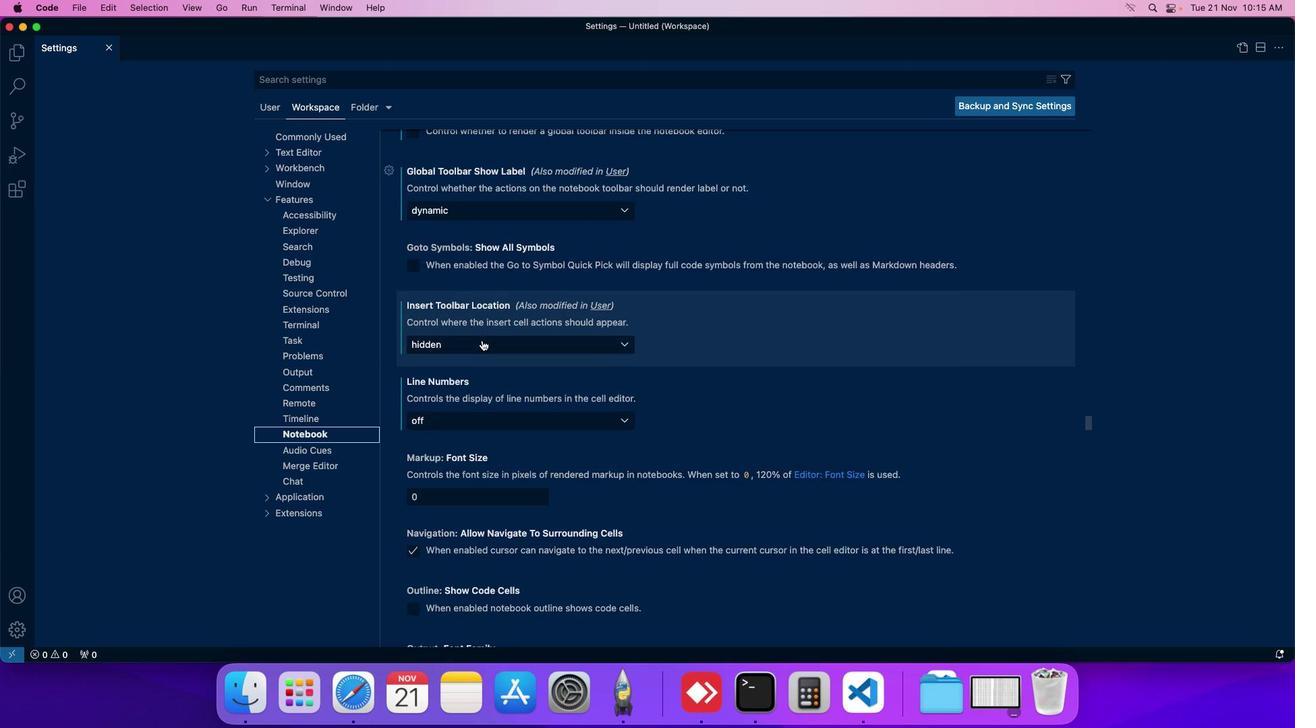 
Action: Mouse scrolled (484, 342) with delta (2, 1)
Screenshot: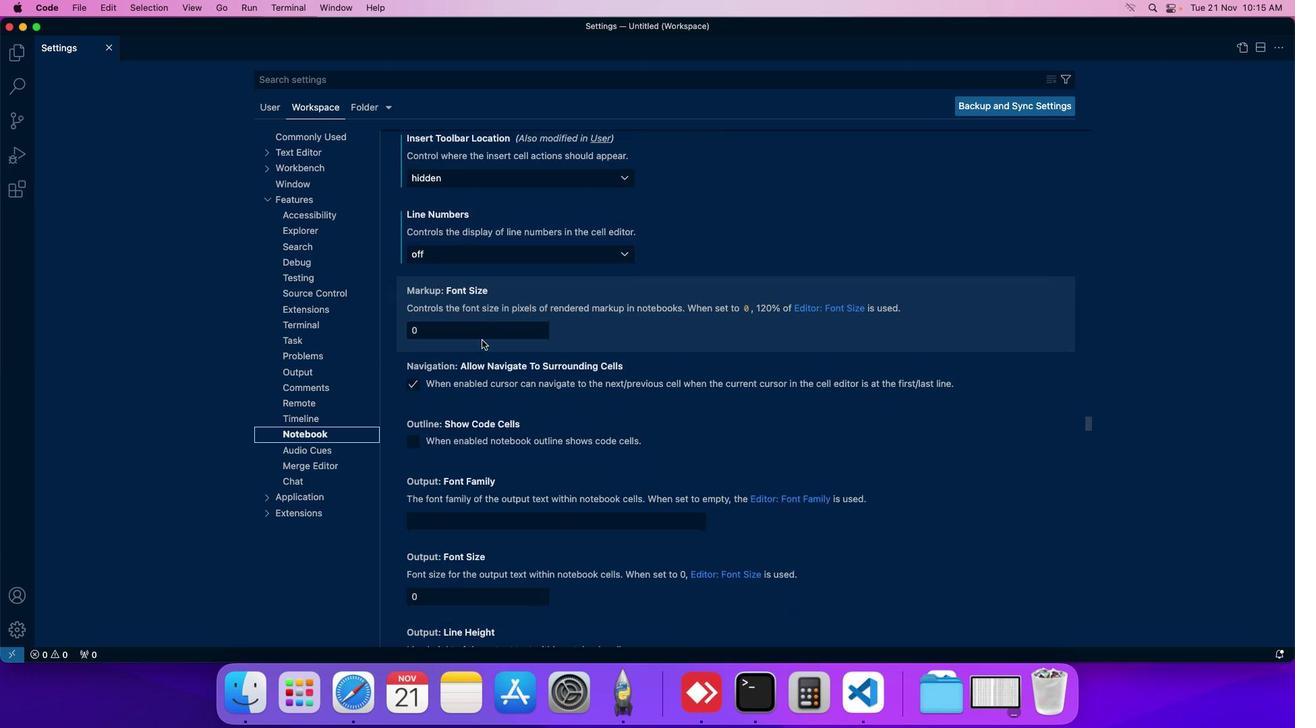 
Action: Mouse moved to (487, 307)
Screenshot: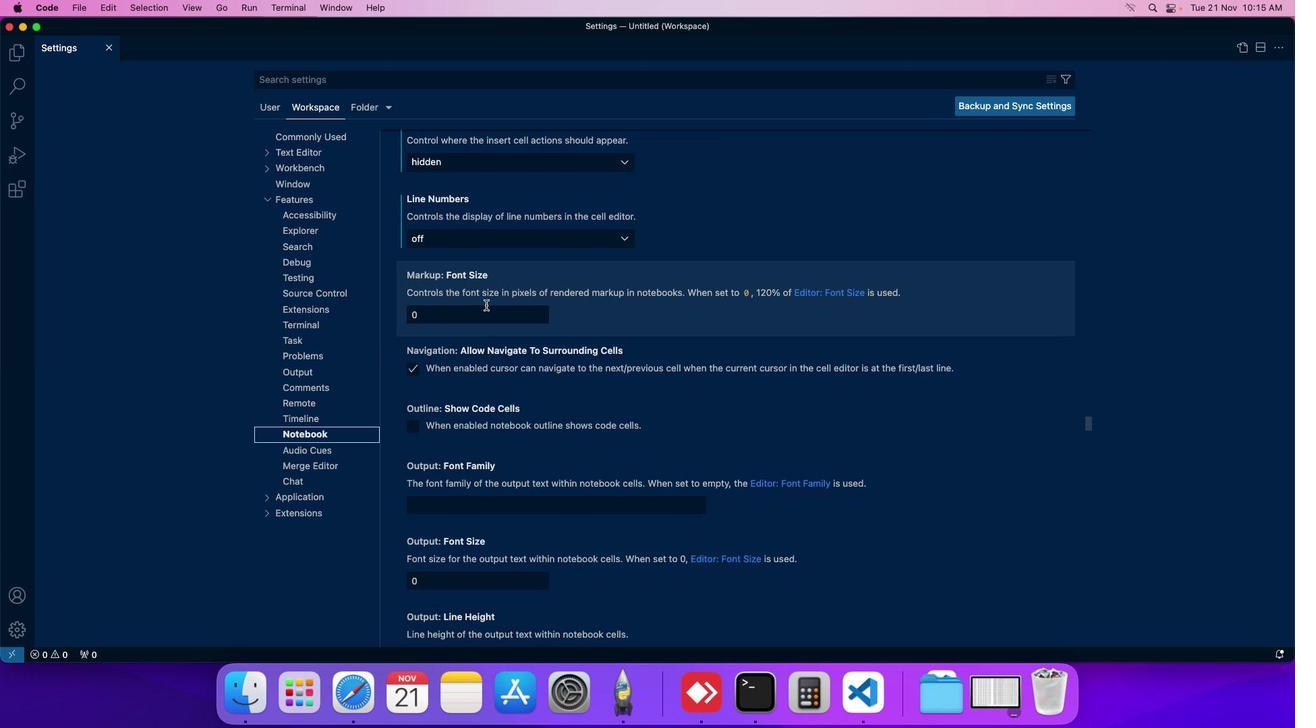 
Action: Mouse pressed left at (487, 307)
Screenshot: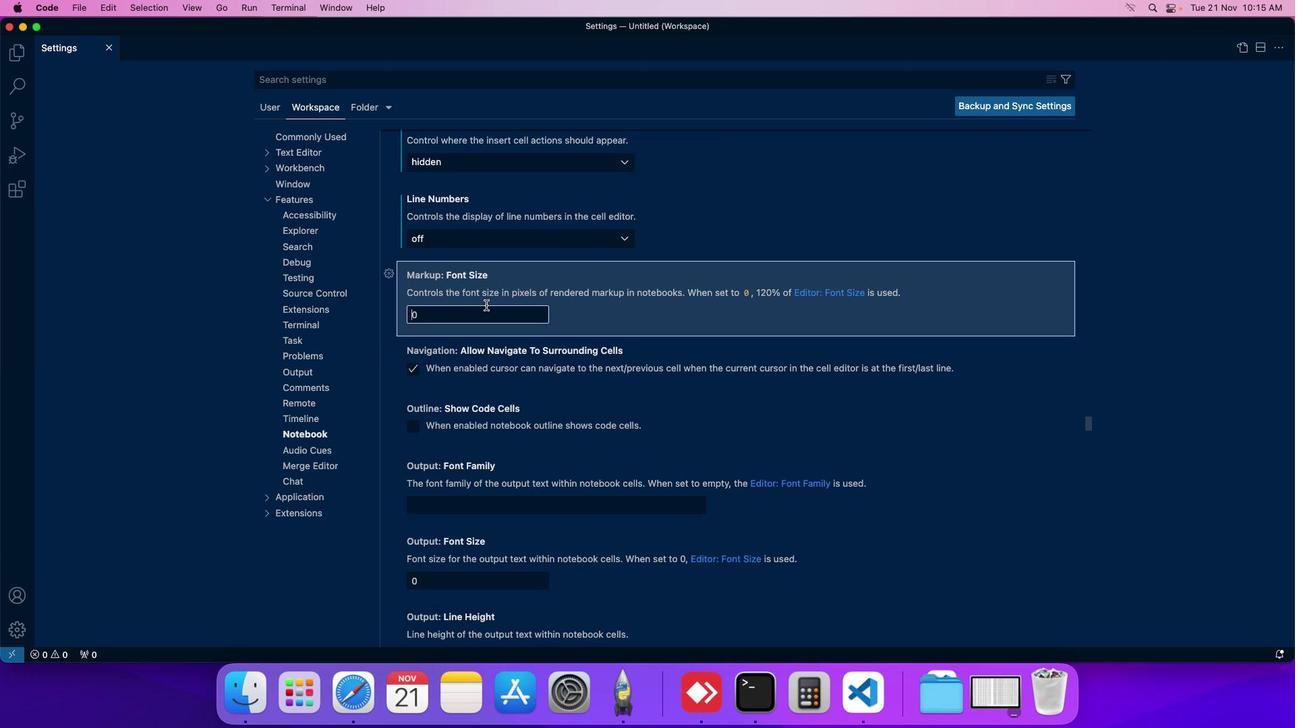 
